 Task: Create a due date automation trigger when advanced on, on the wednesday before a card is due add fields with custom field "Resume" set to a date less than 1 working days ago at 11:00 AM.
Action: Mouse moved to (1379, 122)
Screenshot: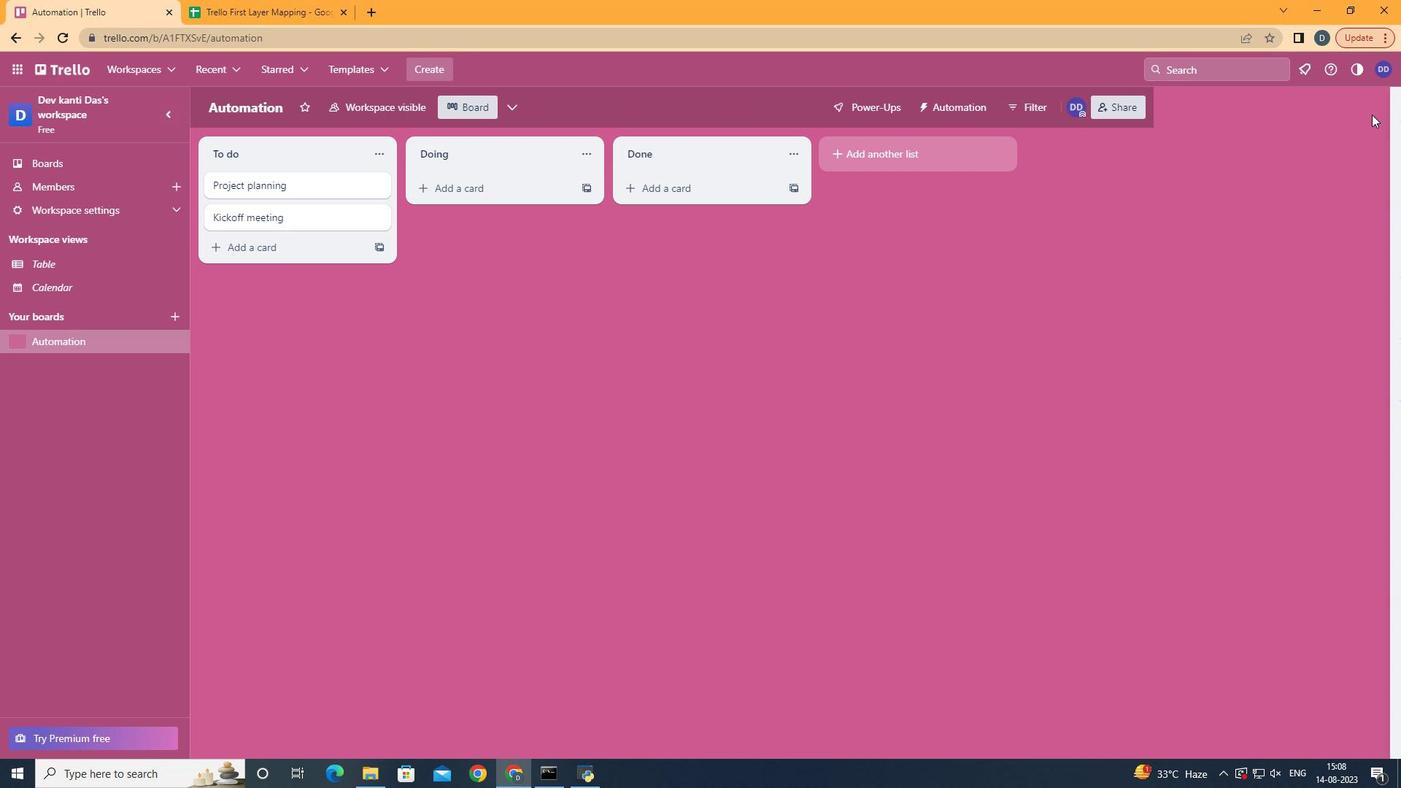 
Action: Mouse pressed left at (1379, 122)
Screenshot: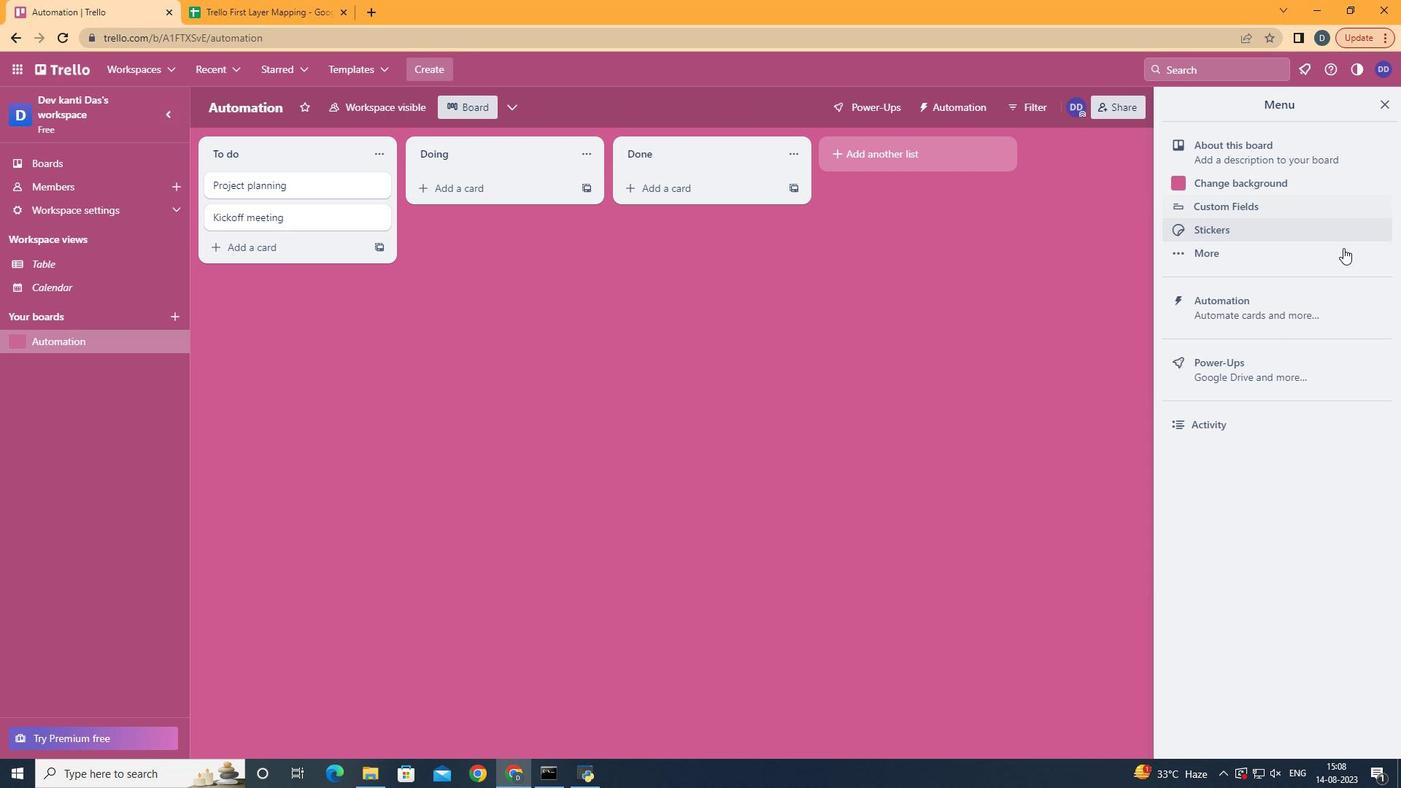 
Action: Mouse moved to (1322, 299)
Screenshot: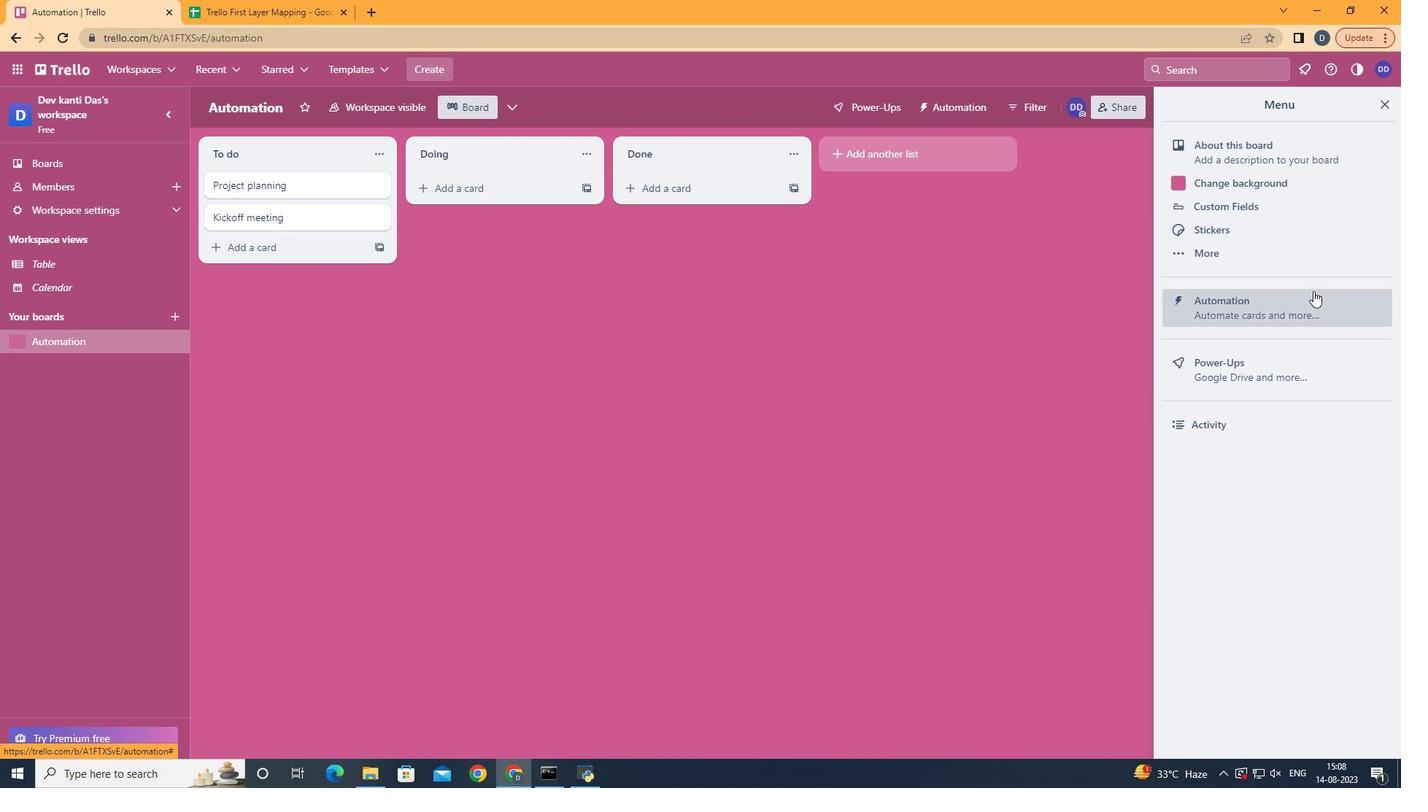 
Action: Mouse pressed left at (1322, 299)
Screenshot: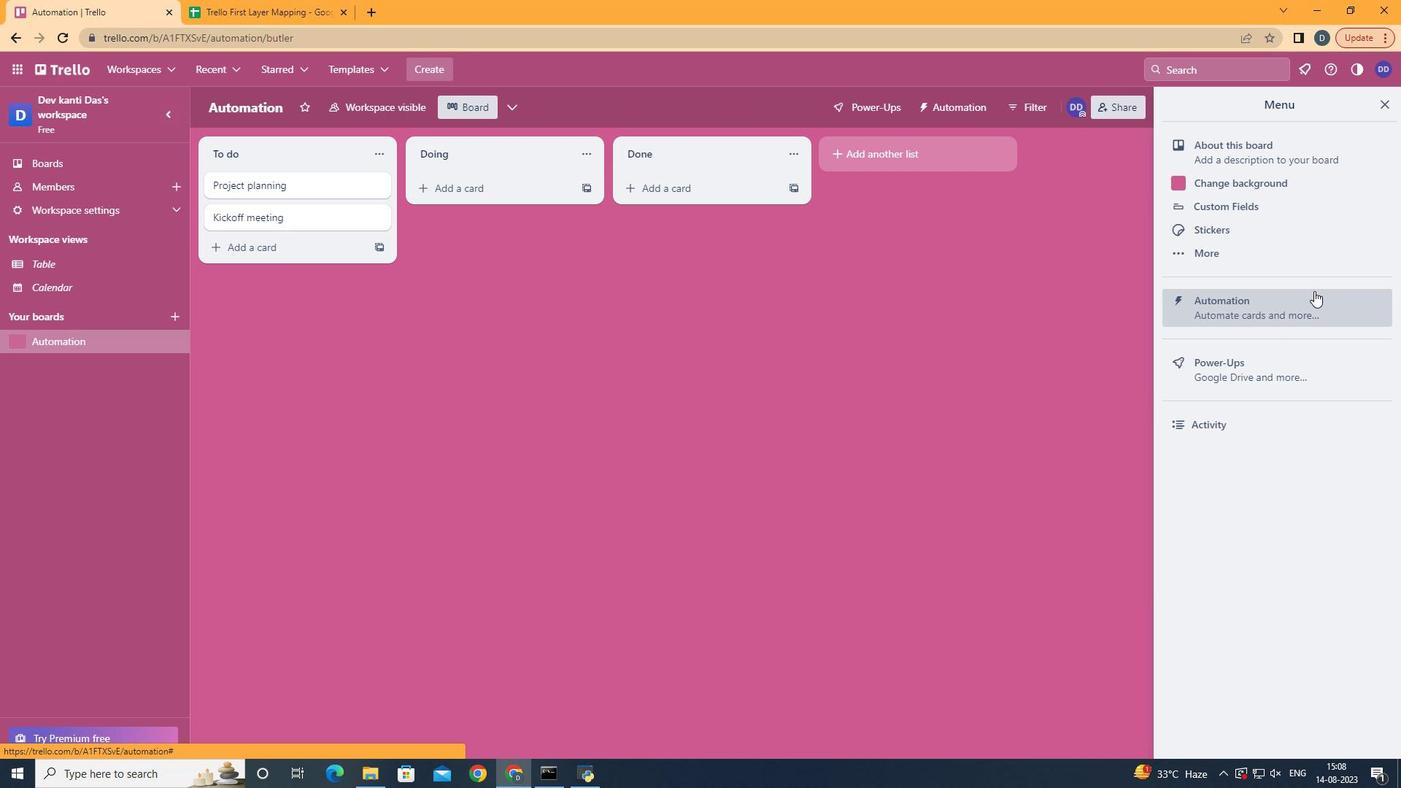 
Action: Mouse moved to (280, 310)
Screenshot: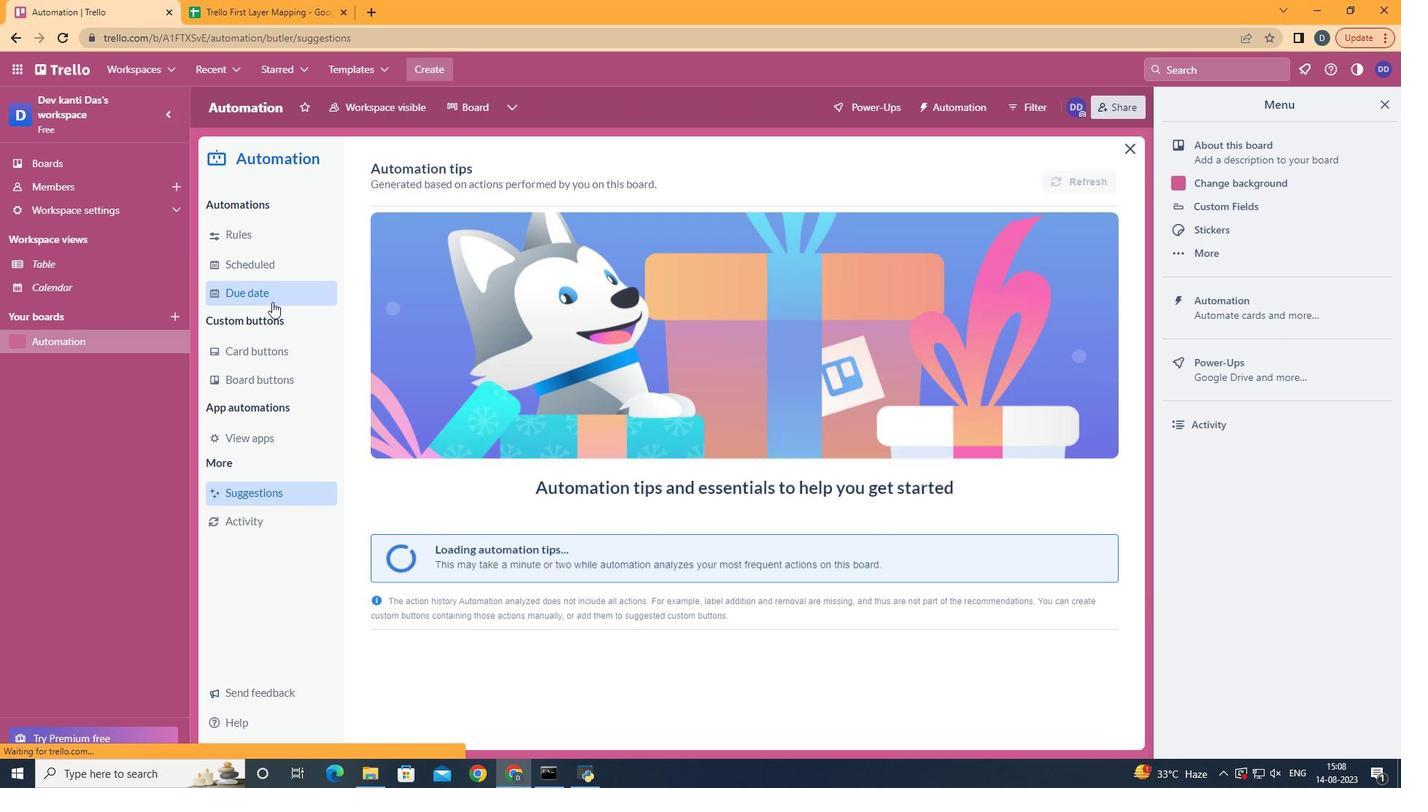 
Action: Mouse pressed left at (280, 310)
Screenshot: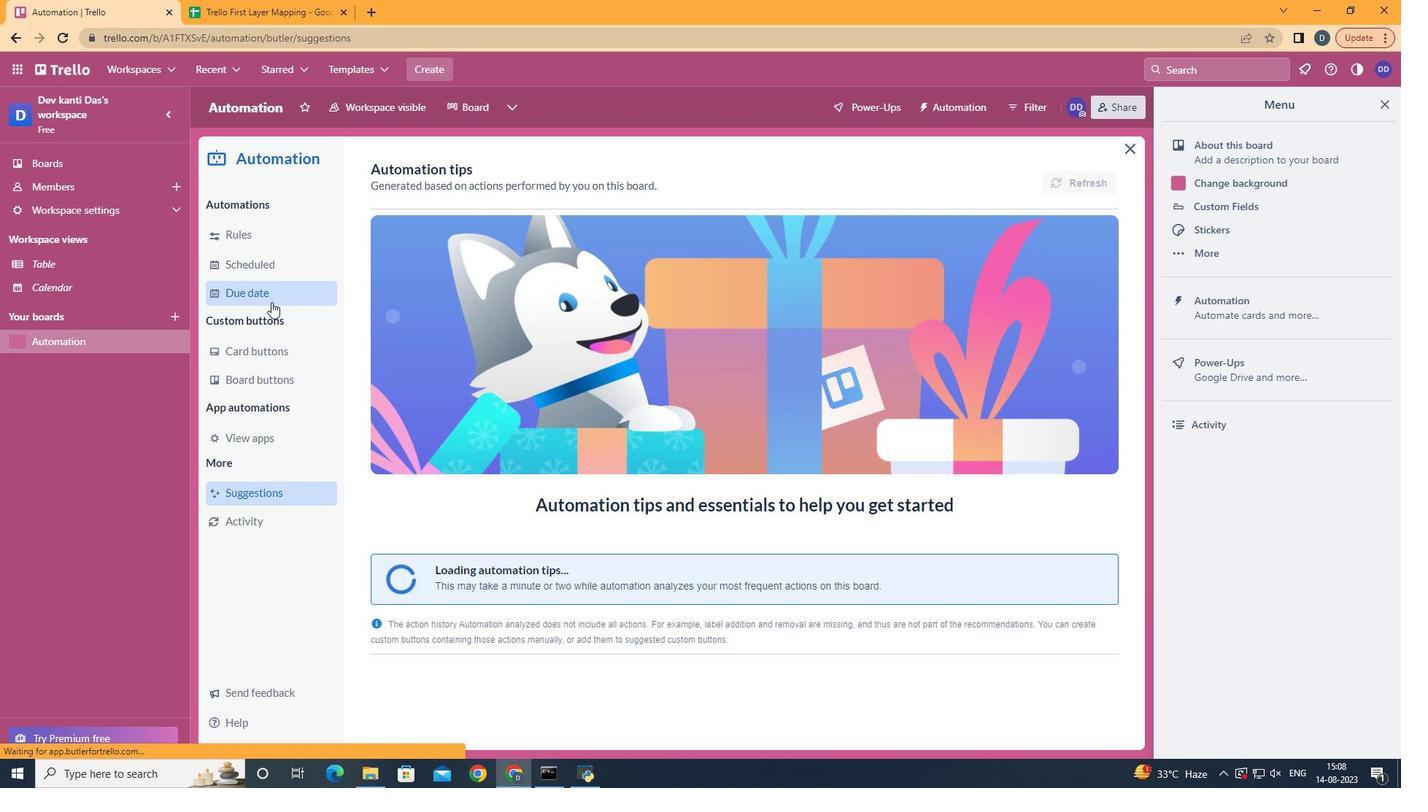 
Action: Mouse moved to (1028, 183)
Screenshot: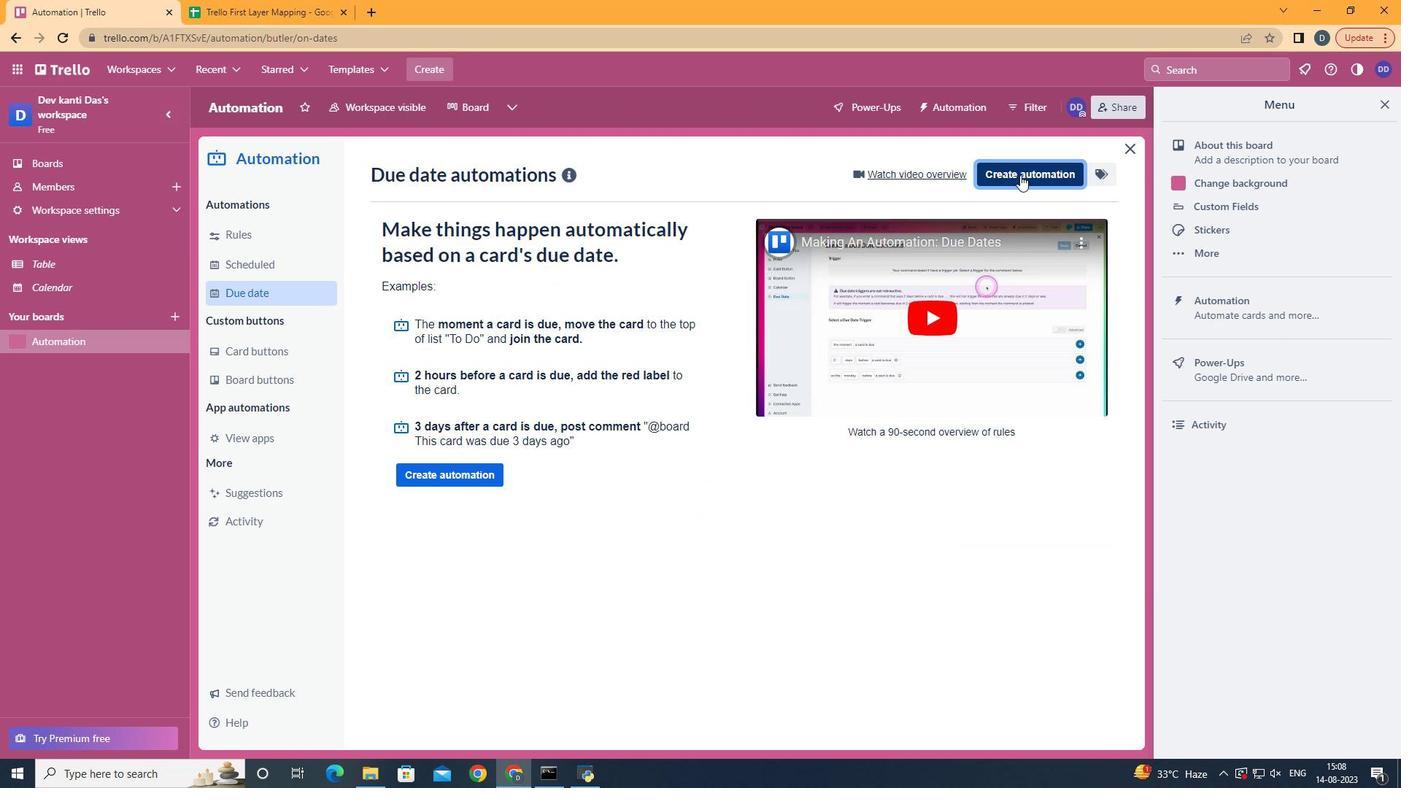 
Action: Mouse pressed left at (1028, 183)
Screenshot: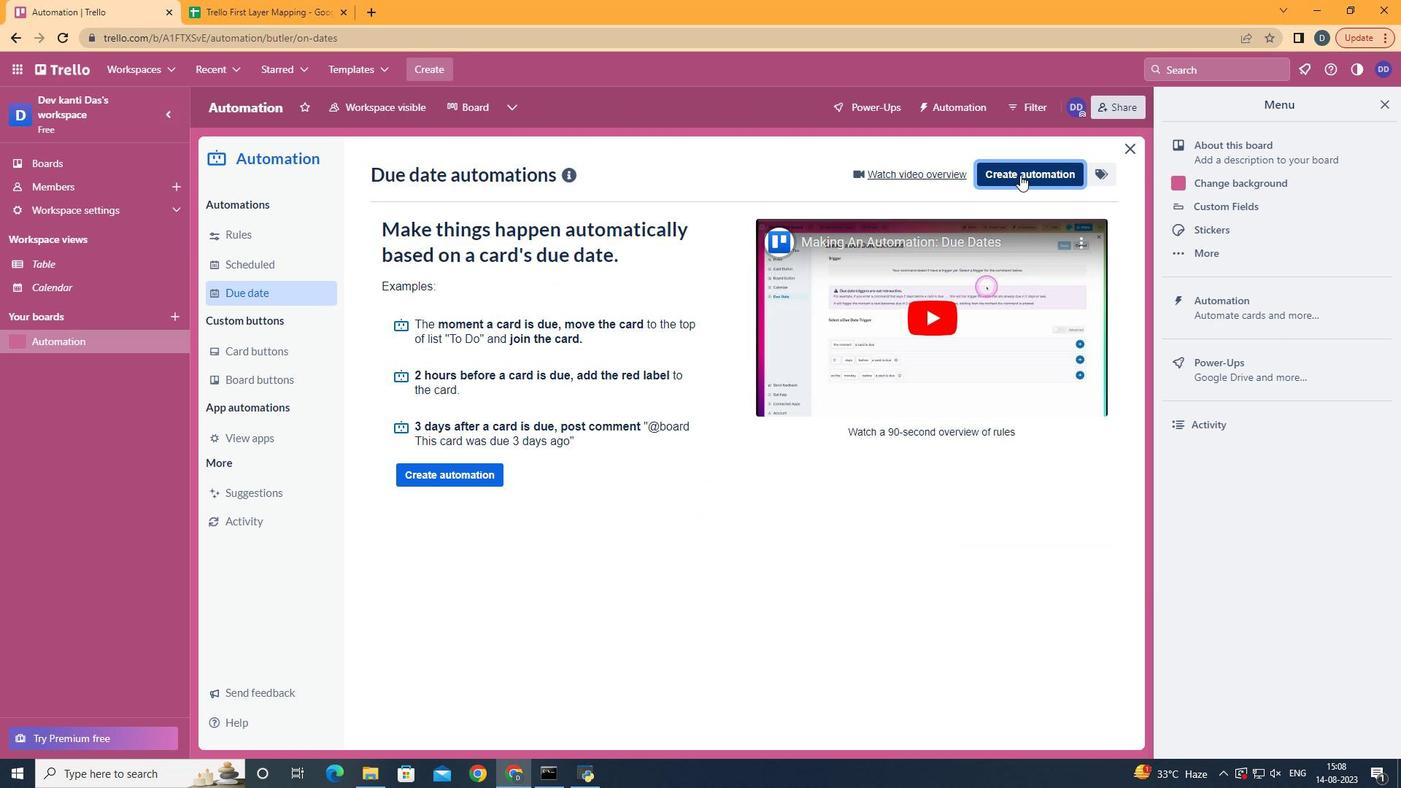 
Action: Mouse moved to (715, 325)
Screenshot: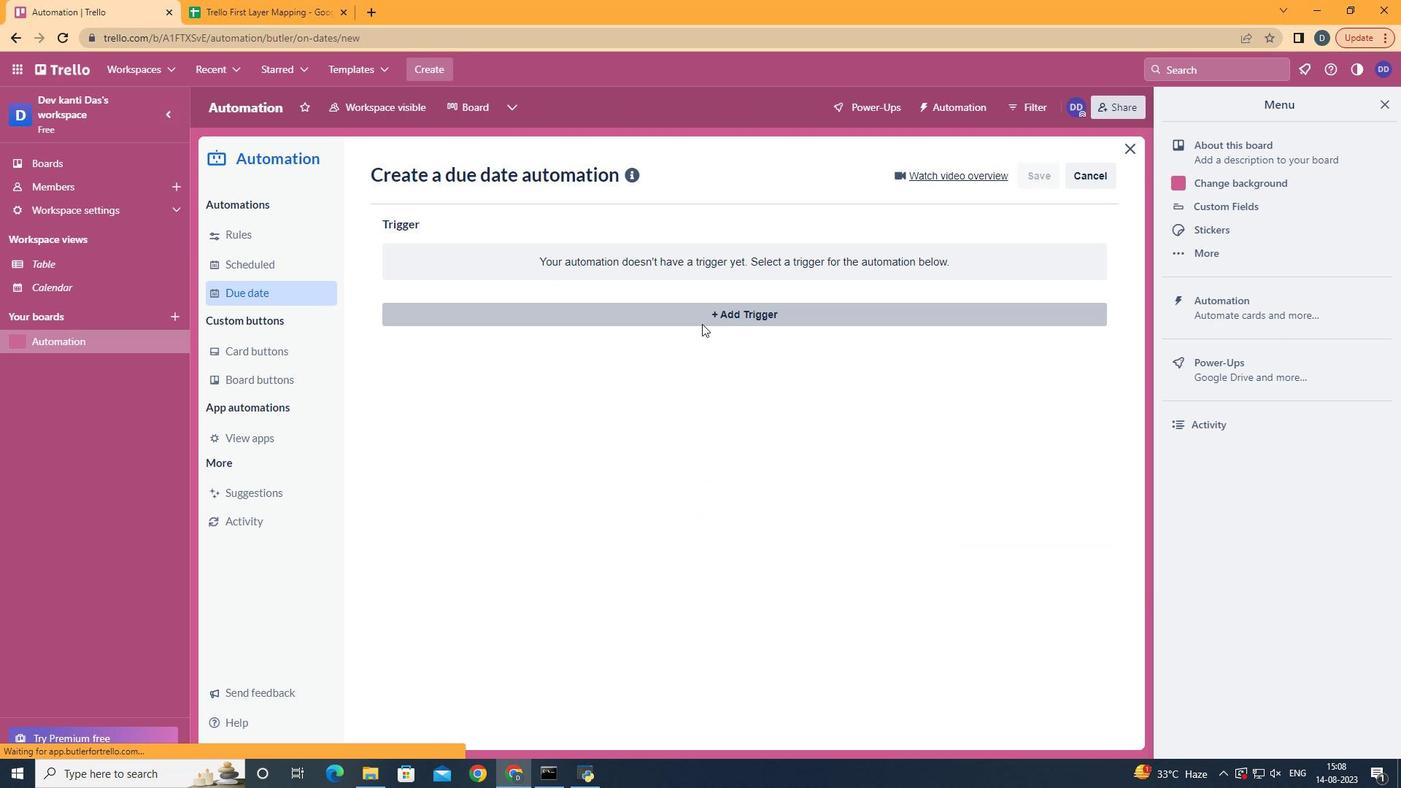 
Action: Mouse pressed left at (715, 325)
Screenshot: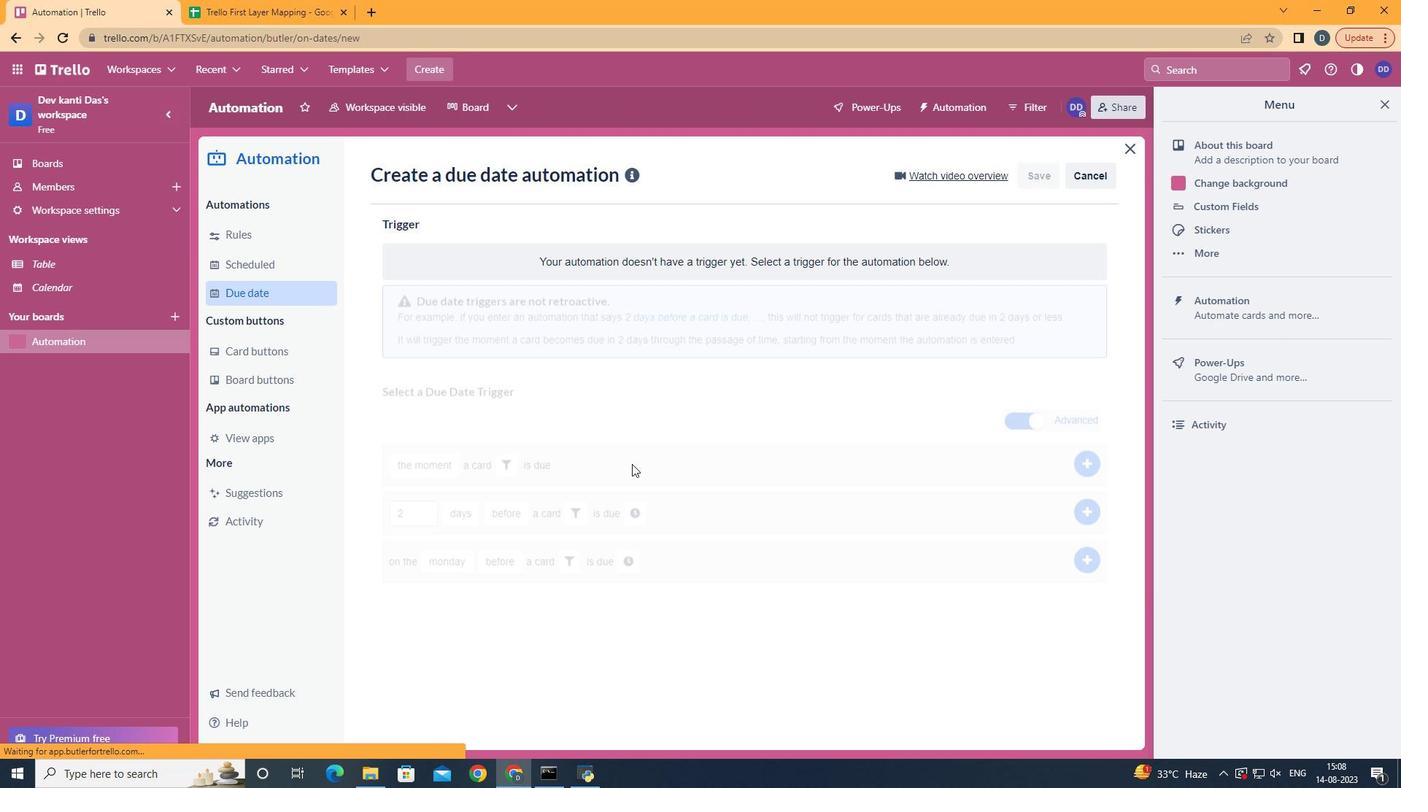 
Action: Mouse moved to (487, 446)
Screenshot: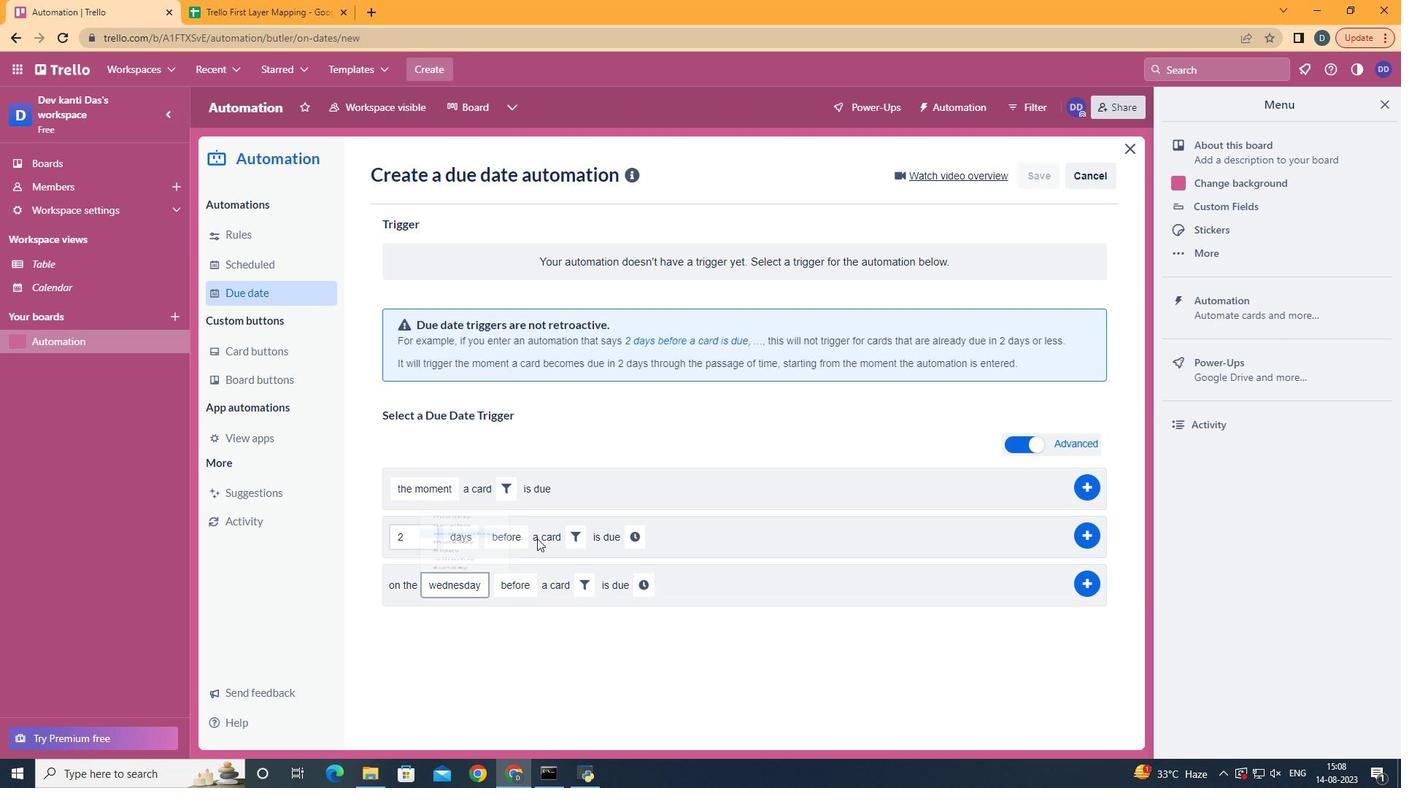 
Action: Mouse pressed left at (487, 446)
Screenshot: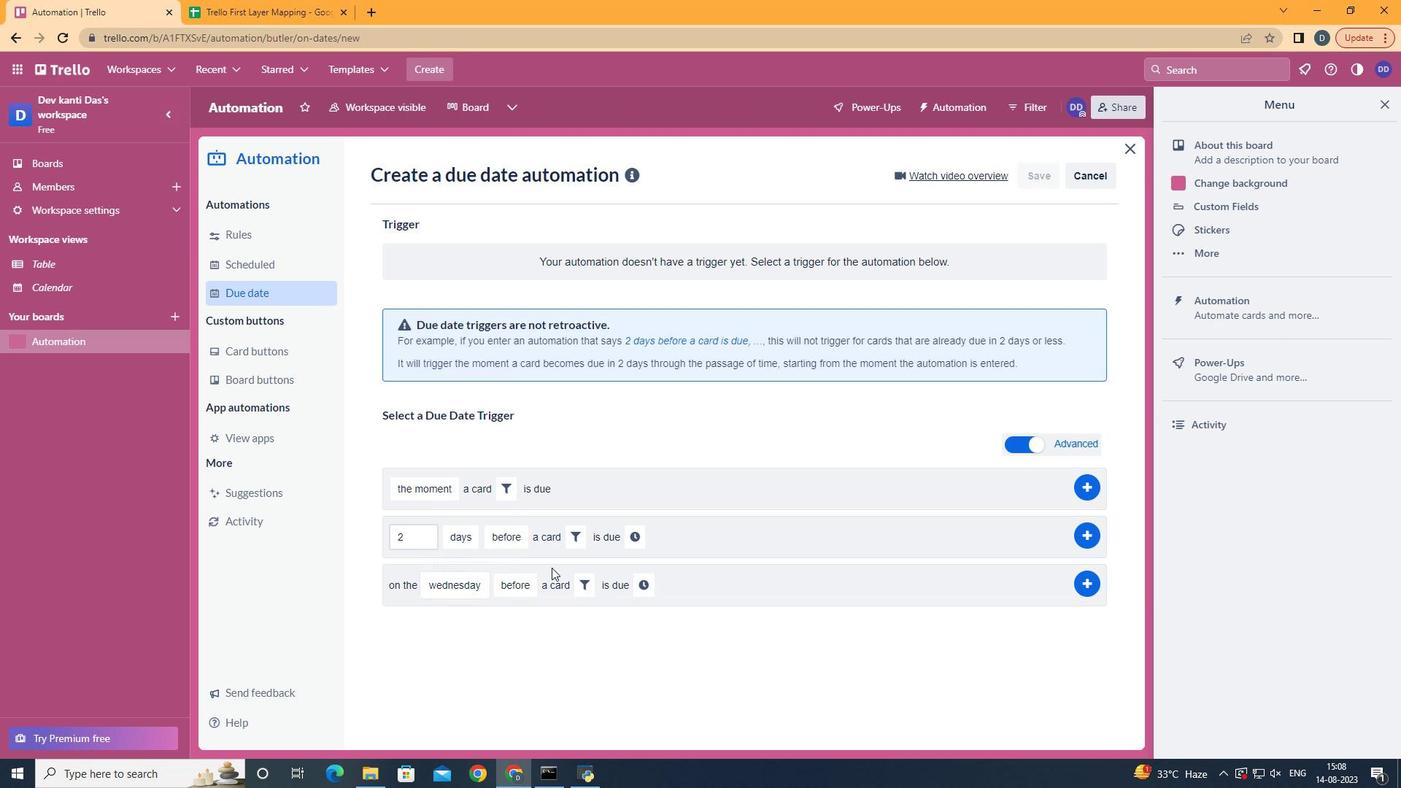 
Action: Mouse moved to (595, 596)
Screenshot: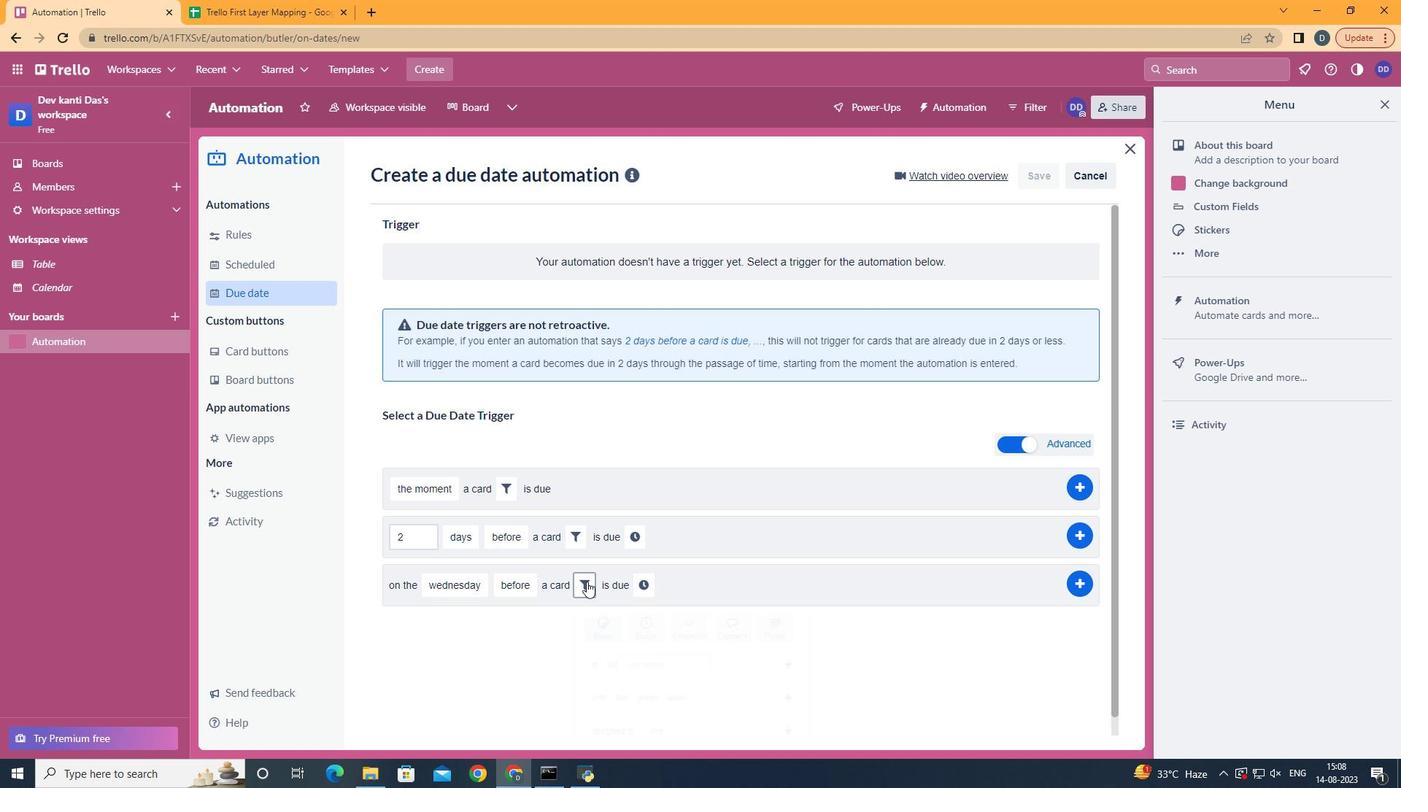 
Action: Mouse pressed left at (595, 596)
Screenshot: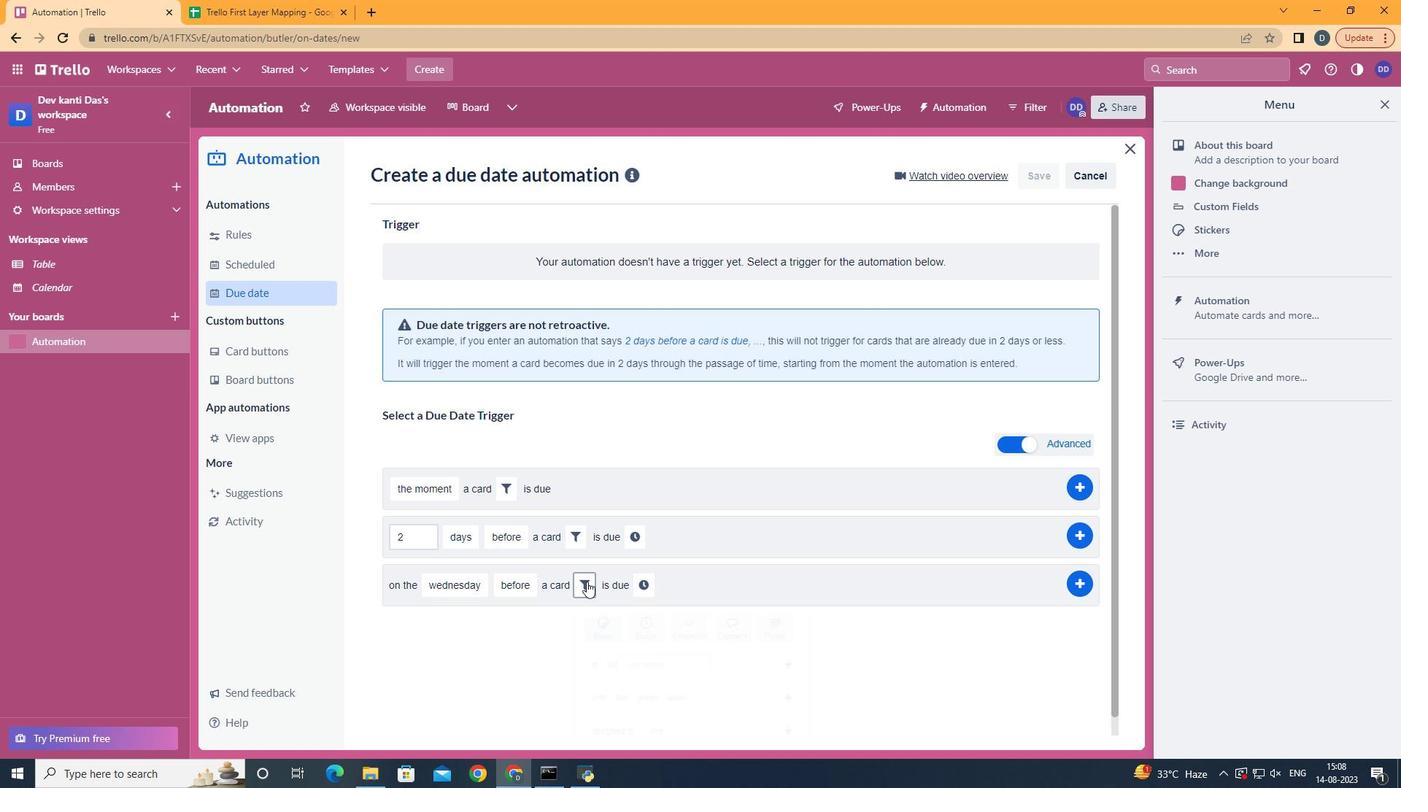 
Action: Mouse moved to (838, 638)
Screenshot: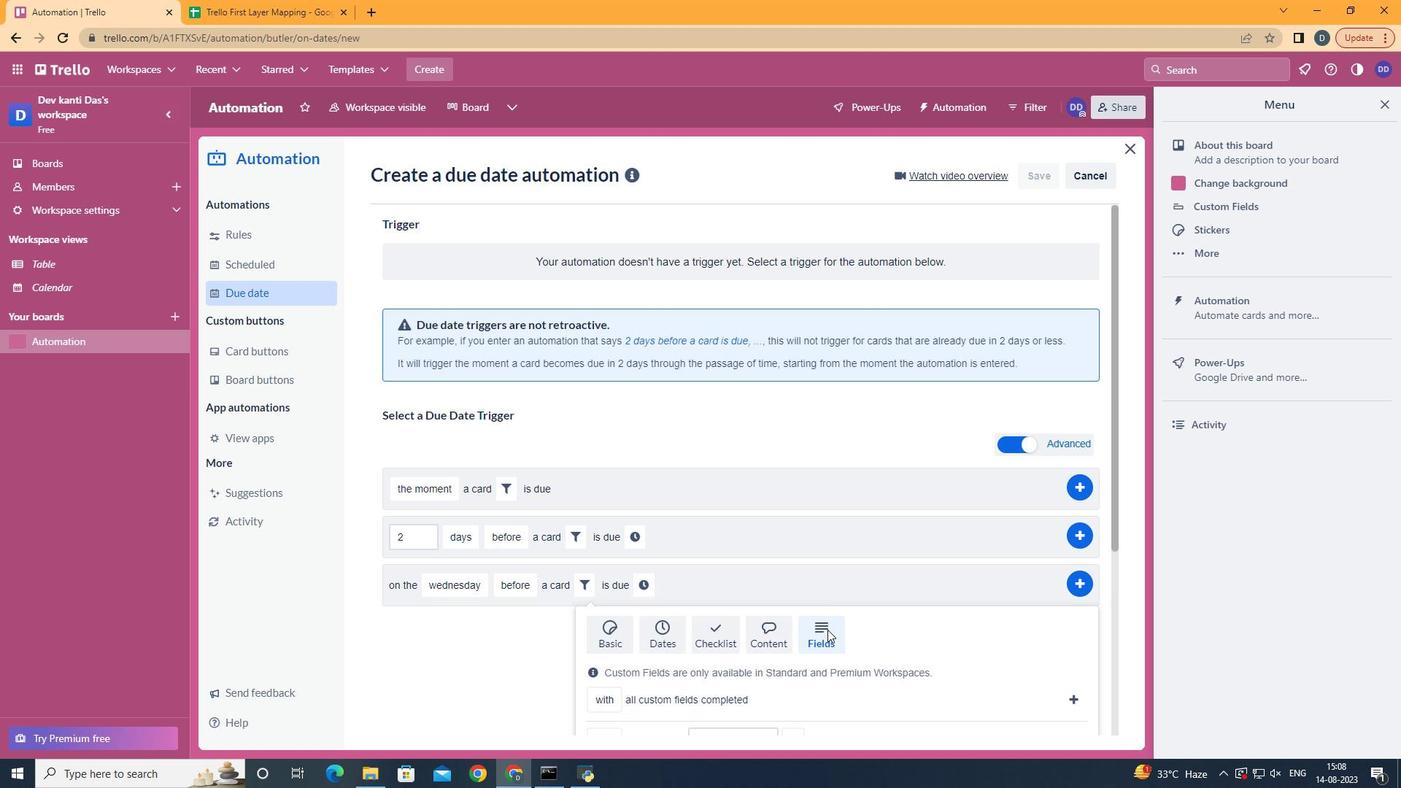 
Action: Mouse pressed left at (838, 638)
Screenshot: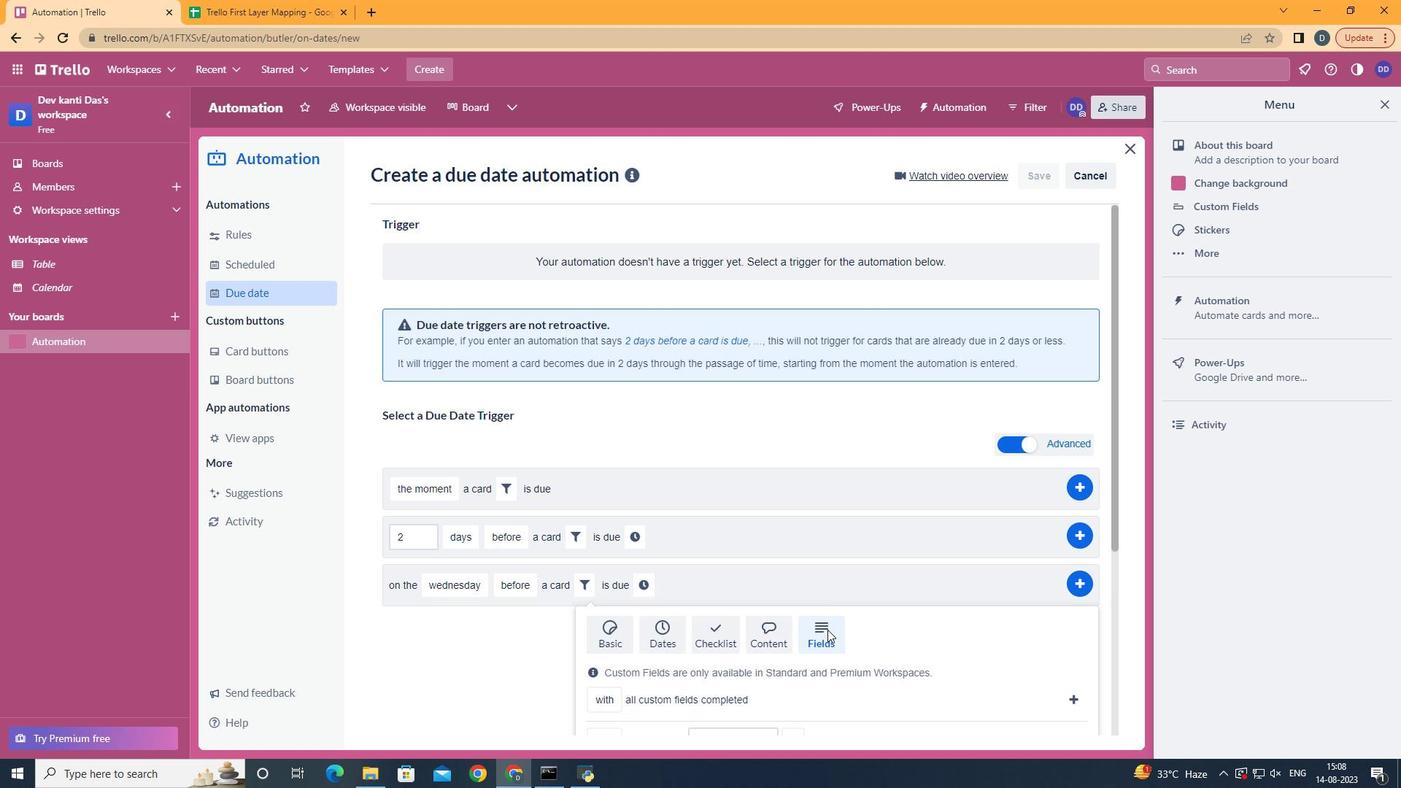 
Action: Mouse moved to (835, 638)
Screenshot: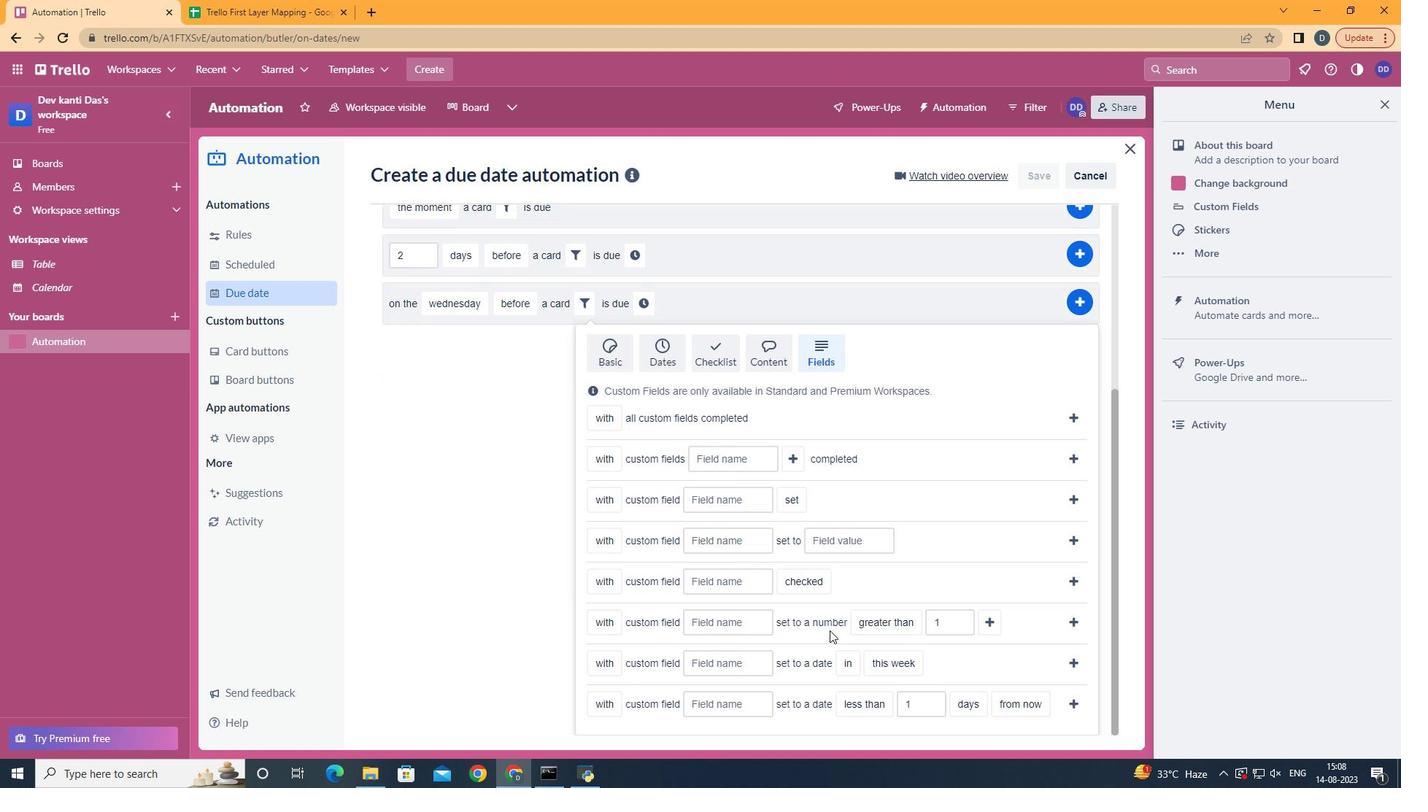 
Action: Mouse scrolled (835, 637) with delta (0, 0)
Screenshot: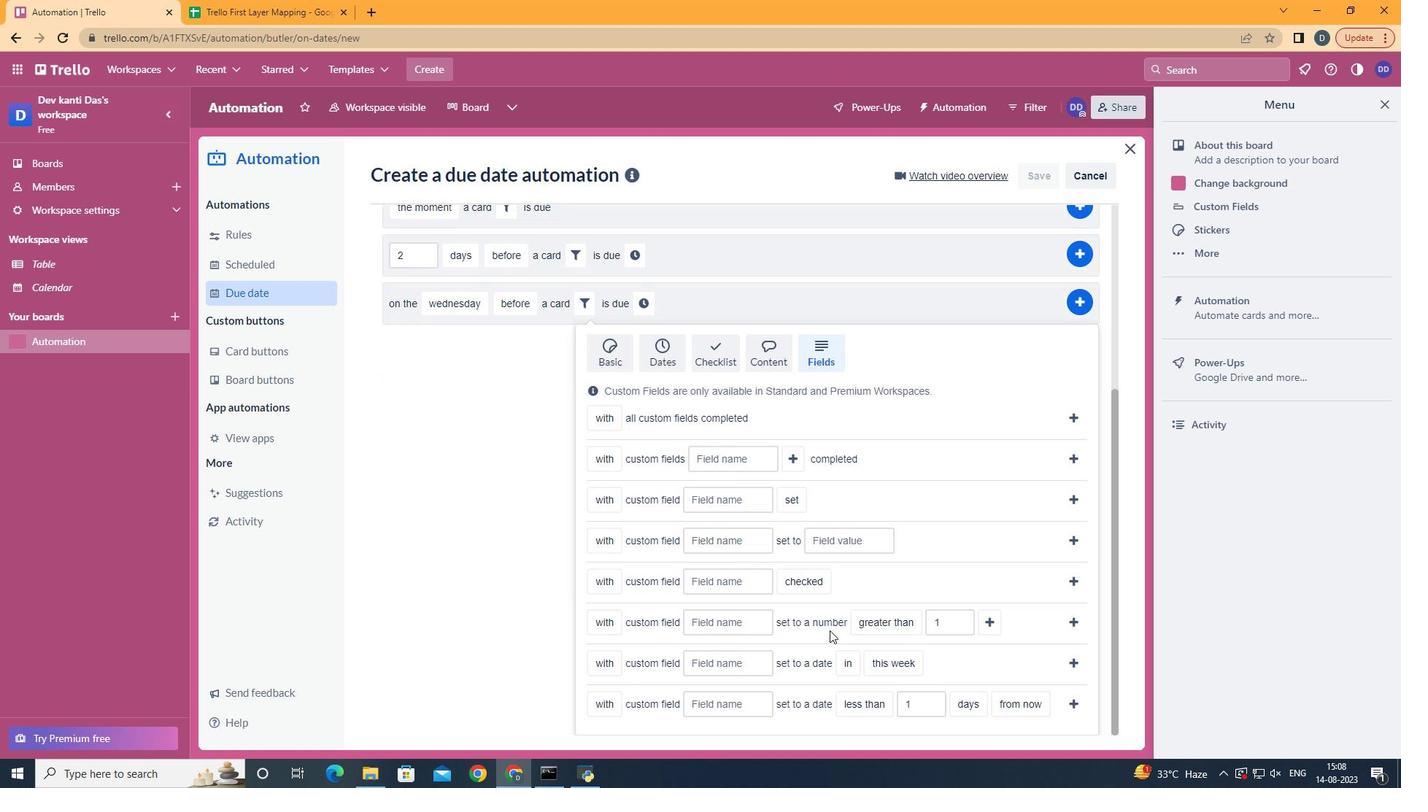 
Action: Mouse scrolled (835, 637) with delta (0, 0)
Screenshot: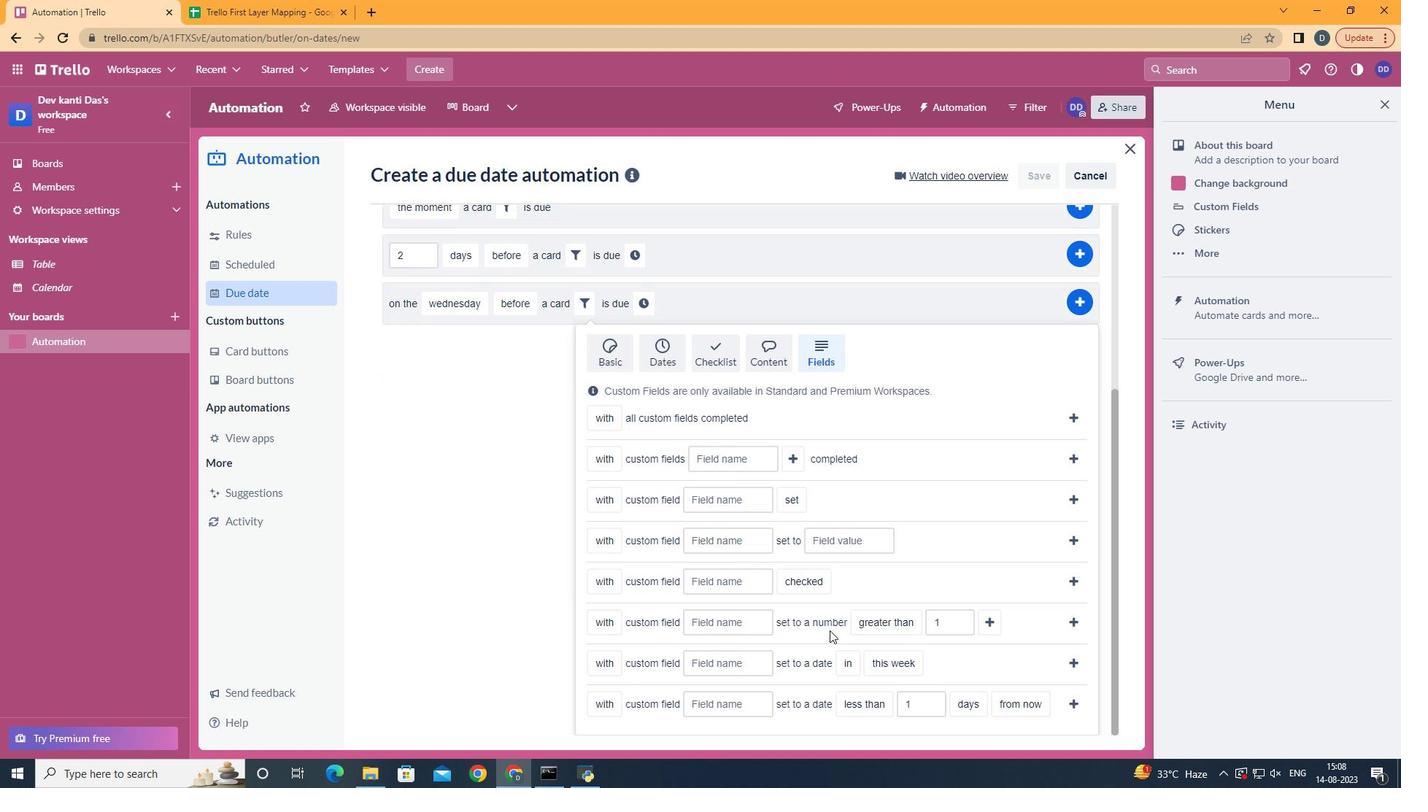 
Action: Mouse moved to (836, 638)
Screenshot: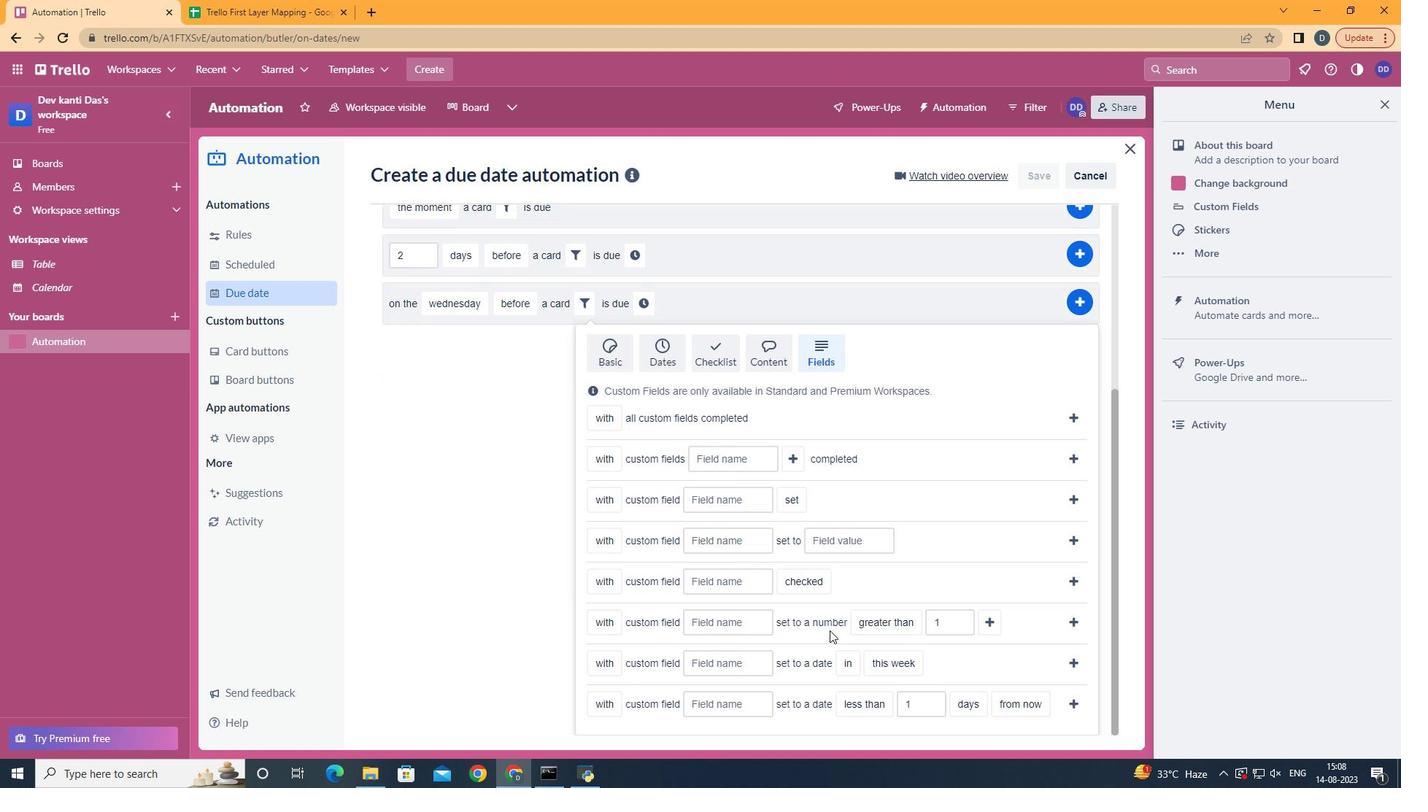 
Action: Mouse scrolled (836, 638) with delta (0, 0)
Screenshot: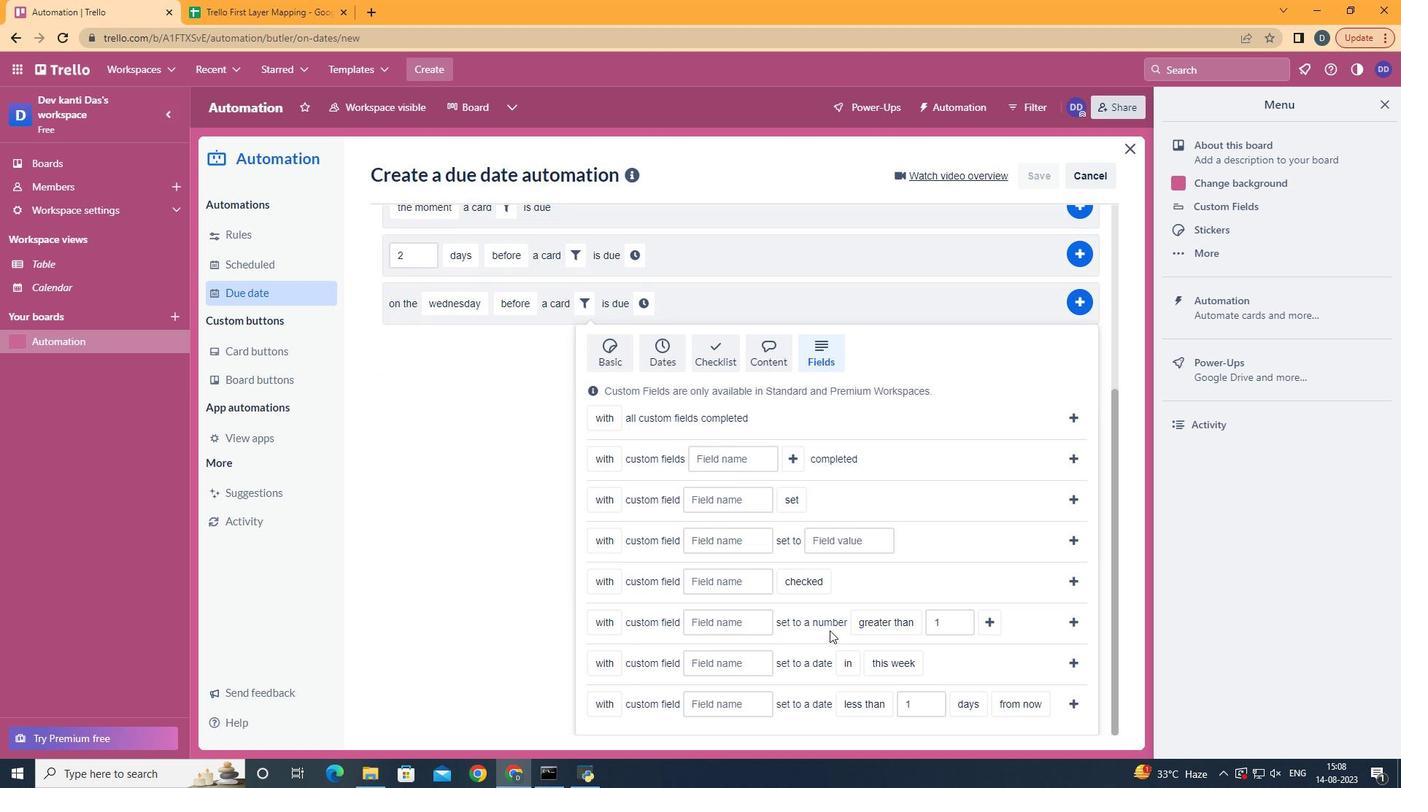 
Action: Mouse scrolled (836, 638) with delta (0, 0)
Screenshot: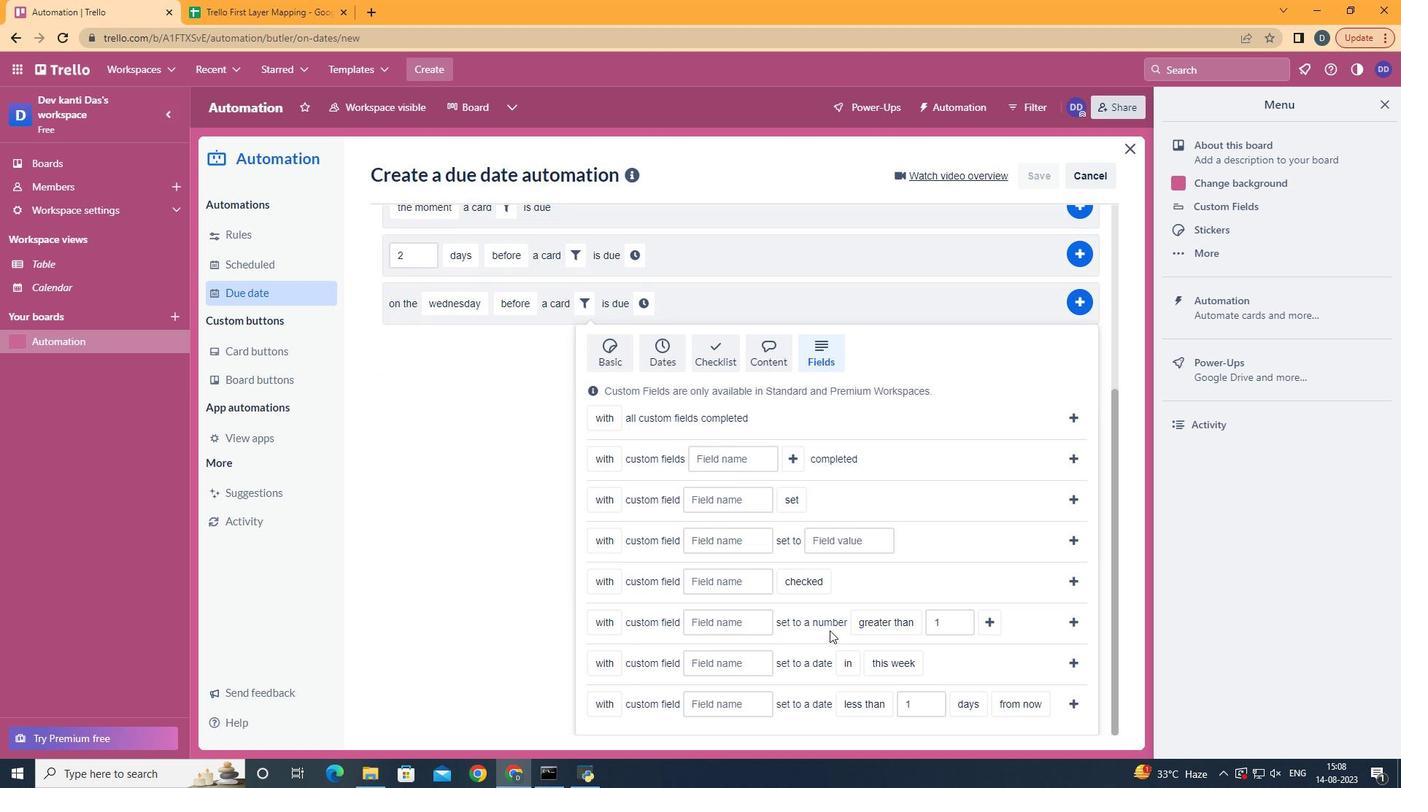 
Action: Mouse scrolled (836, 638) with delta (0, 0)
Screenshot: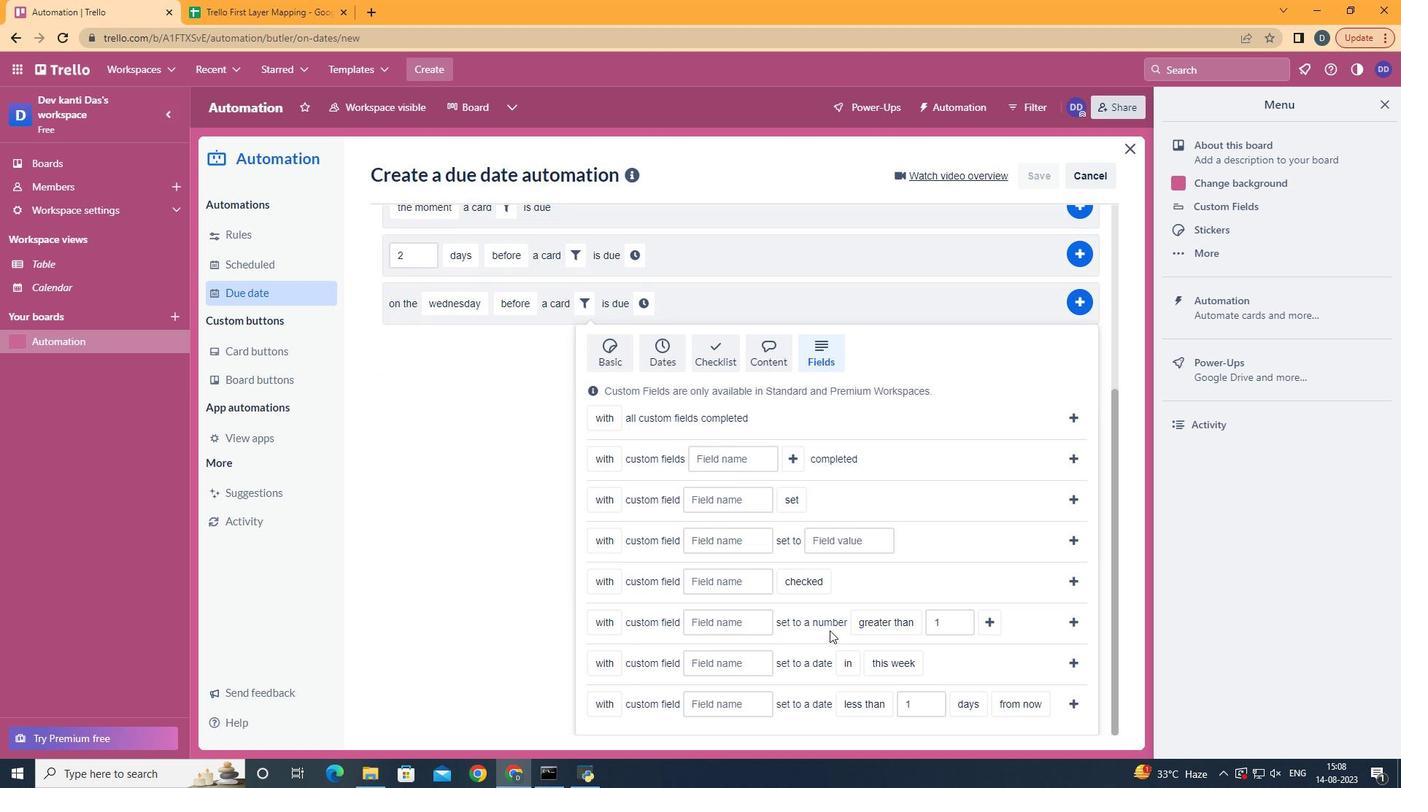 
Action: Mouse moved to (838, 638)
Screenshot: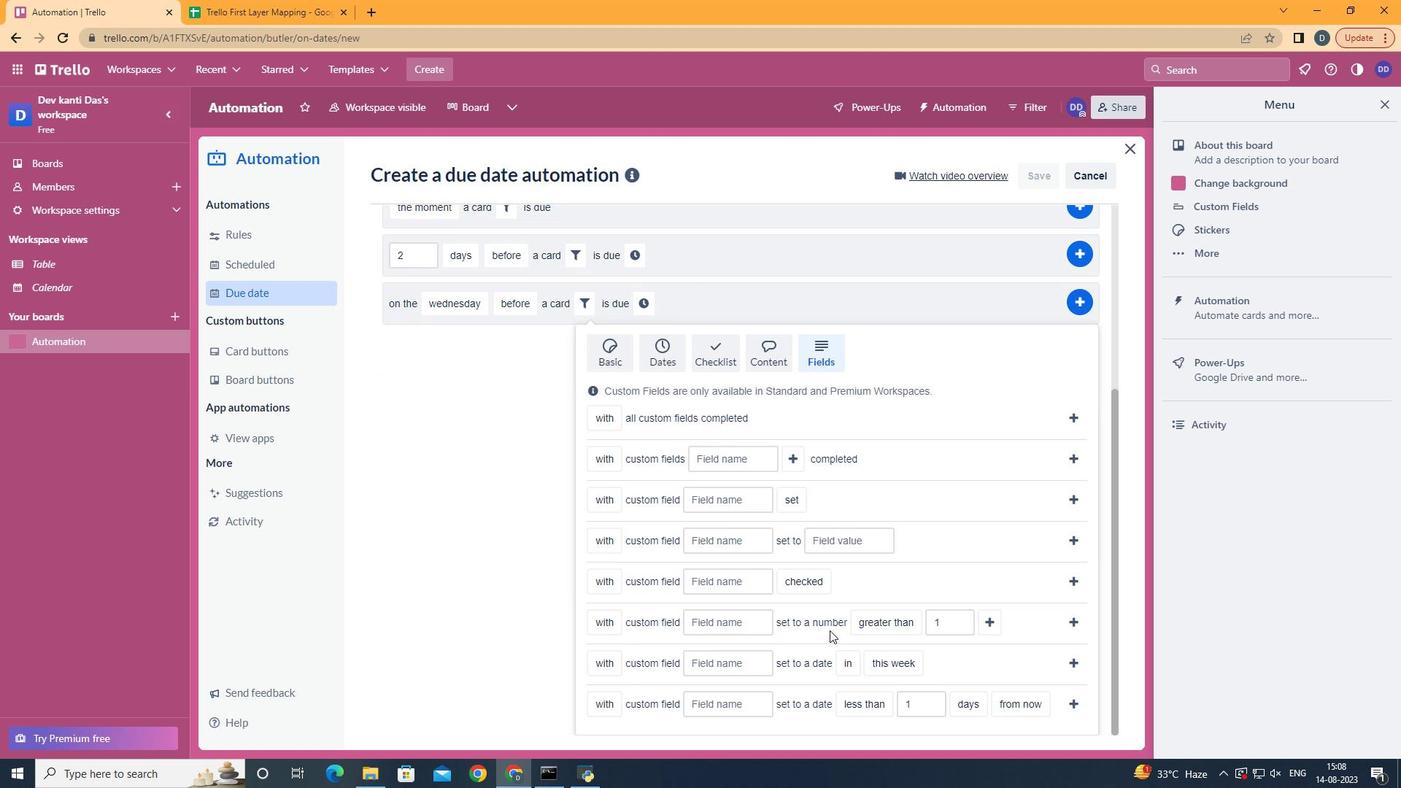 
Action: Mouse scrolled (838, 638) with delta (0, 0)
Screenshot: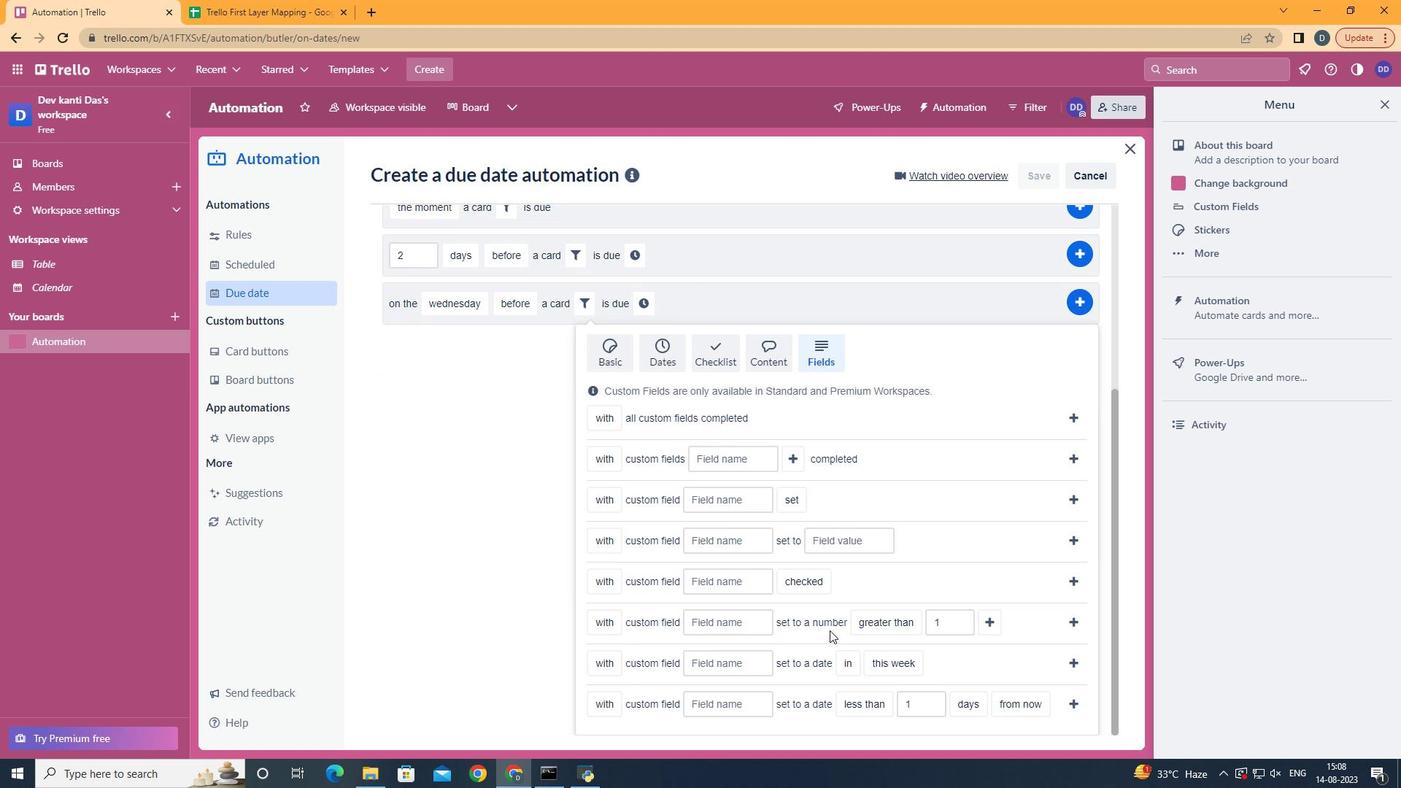 
Action: Mouse scrolled (838, 638) with delta (0, 0)
Screenshot: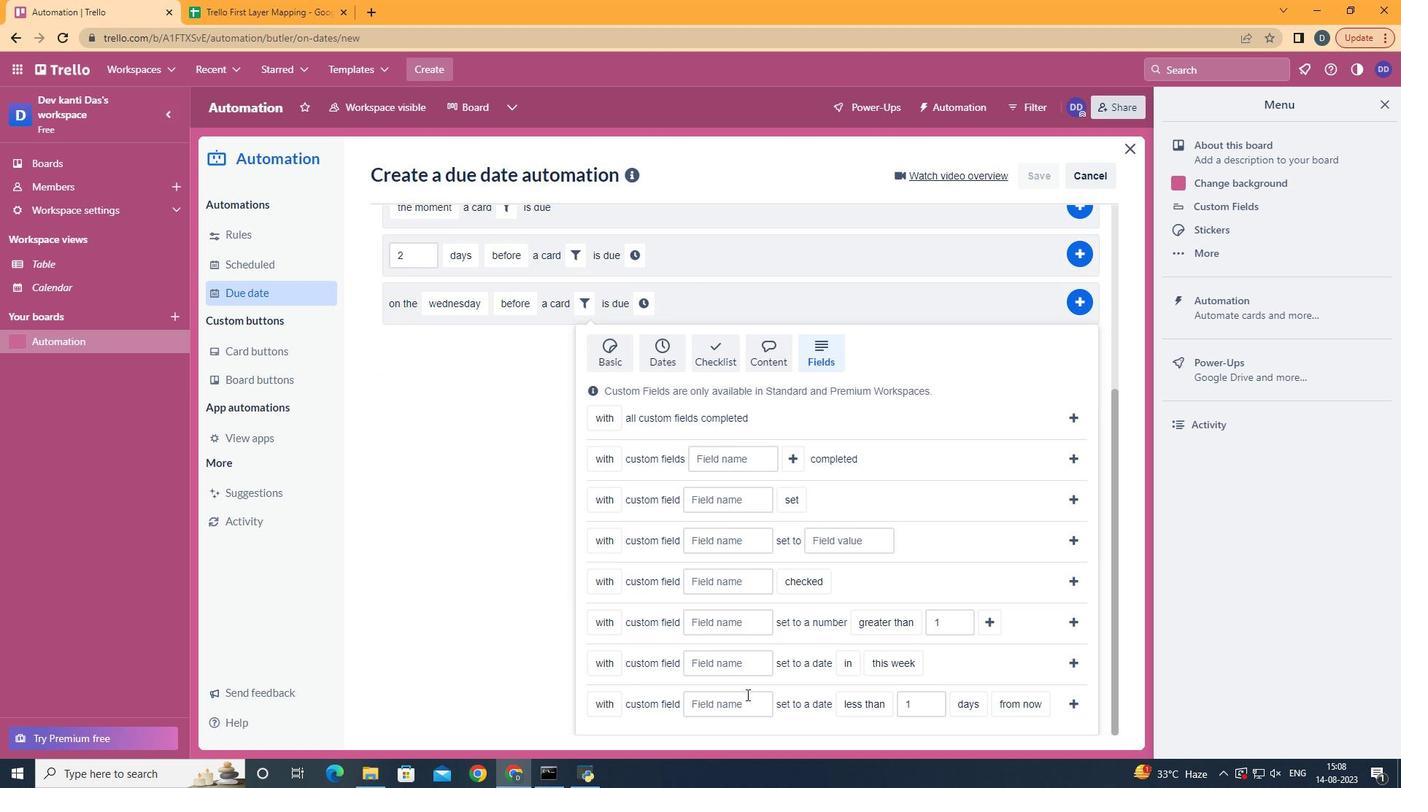 
Action: Mouse scrolled (838, 638) with delta (0, 0)
Screenshot: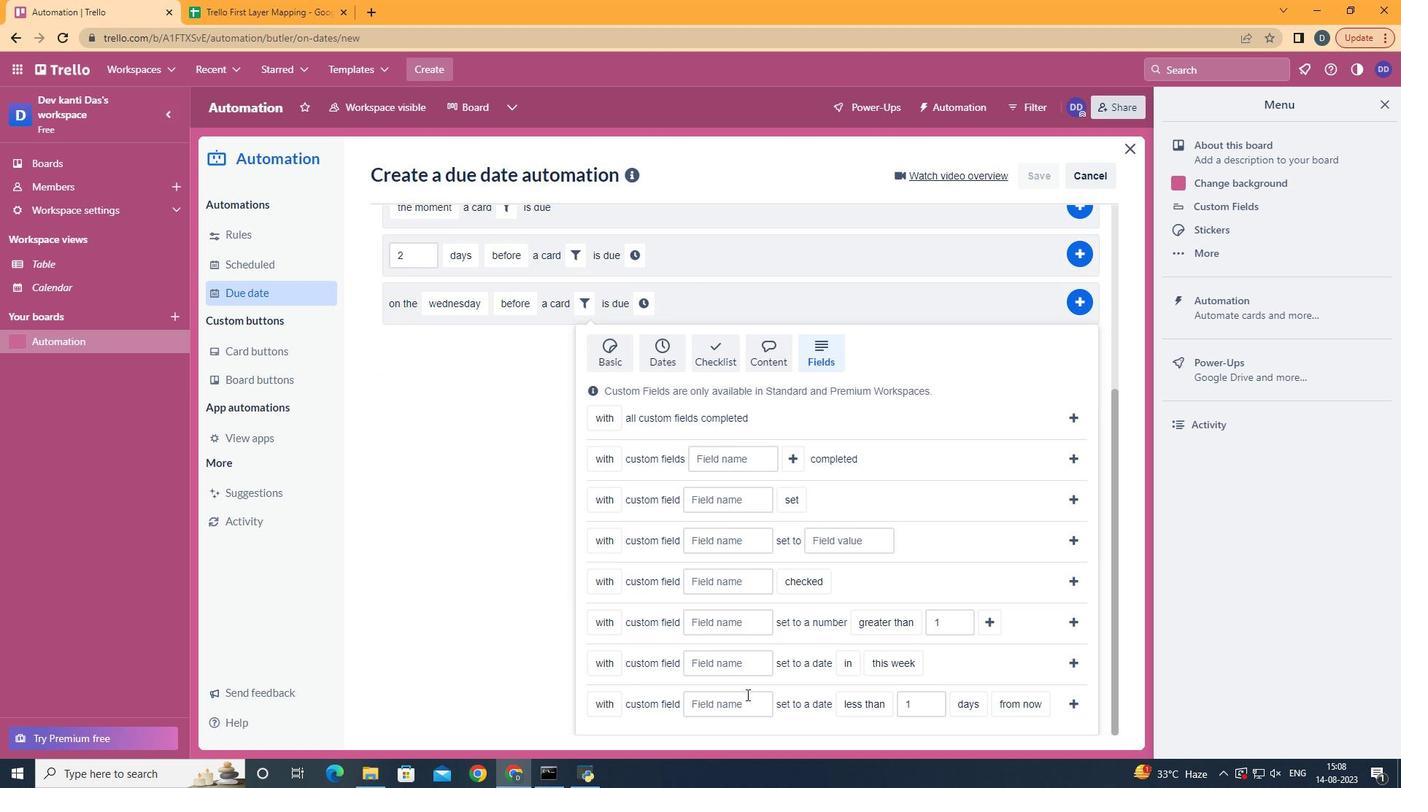 
Action: Mouse scrolled (838, 638) with delta (0, 0)
Screenshot: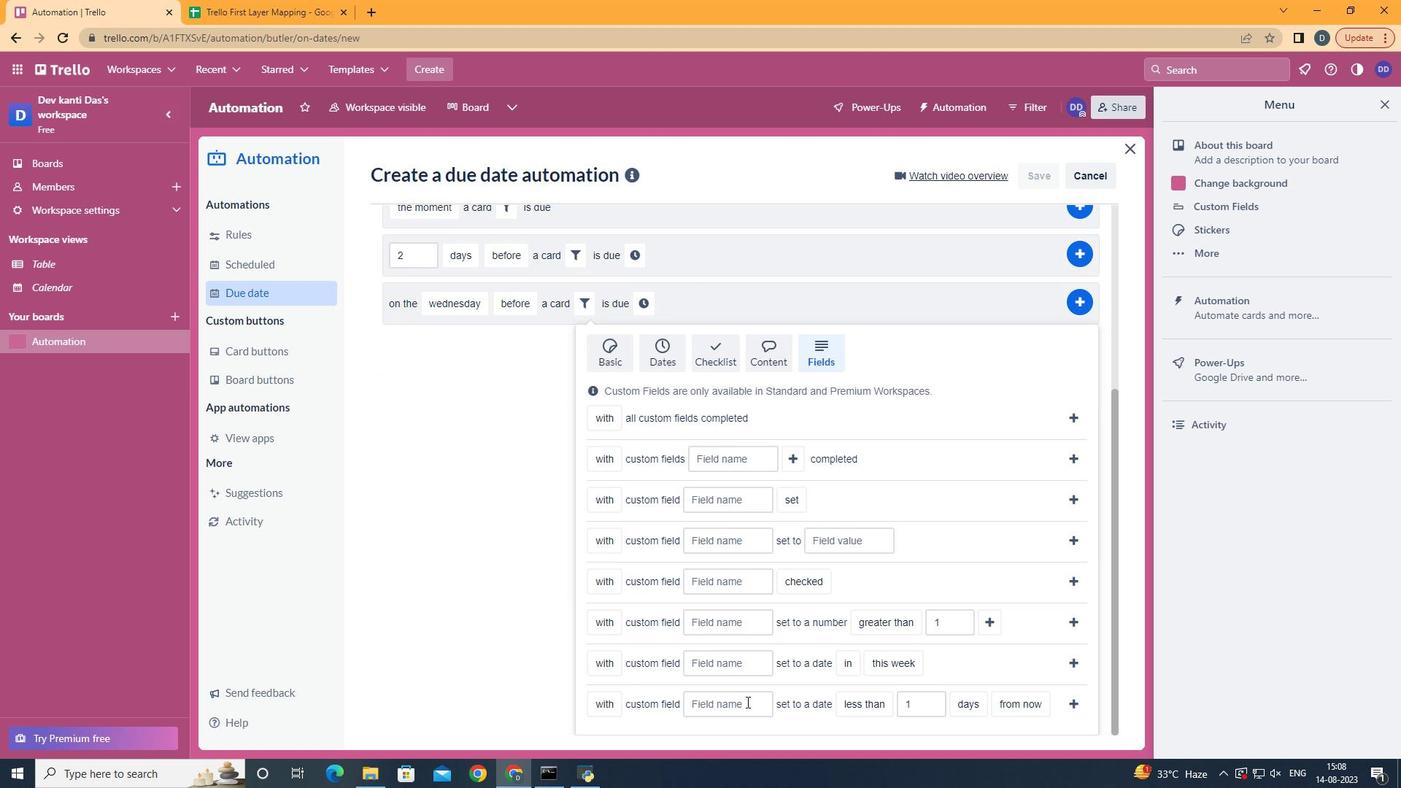 
Action: Mouse scrolled (838, 638) with delta (0, 0)
Screenshot: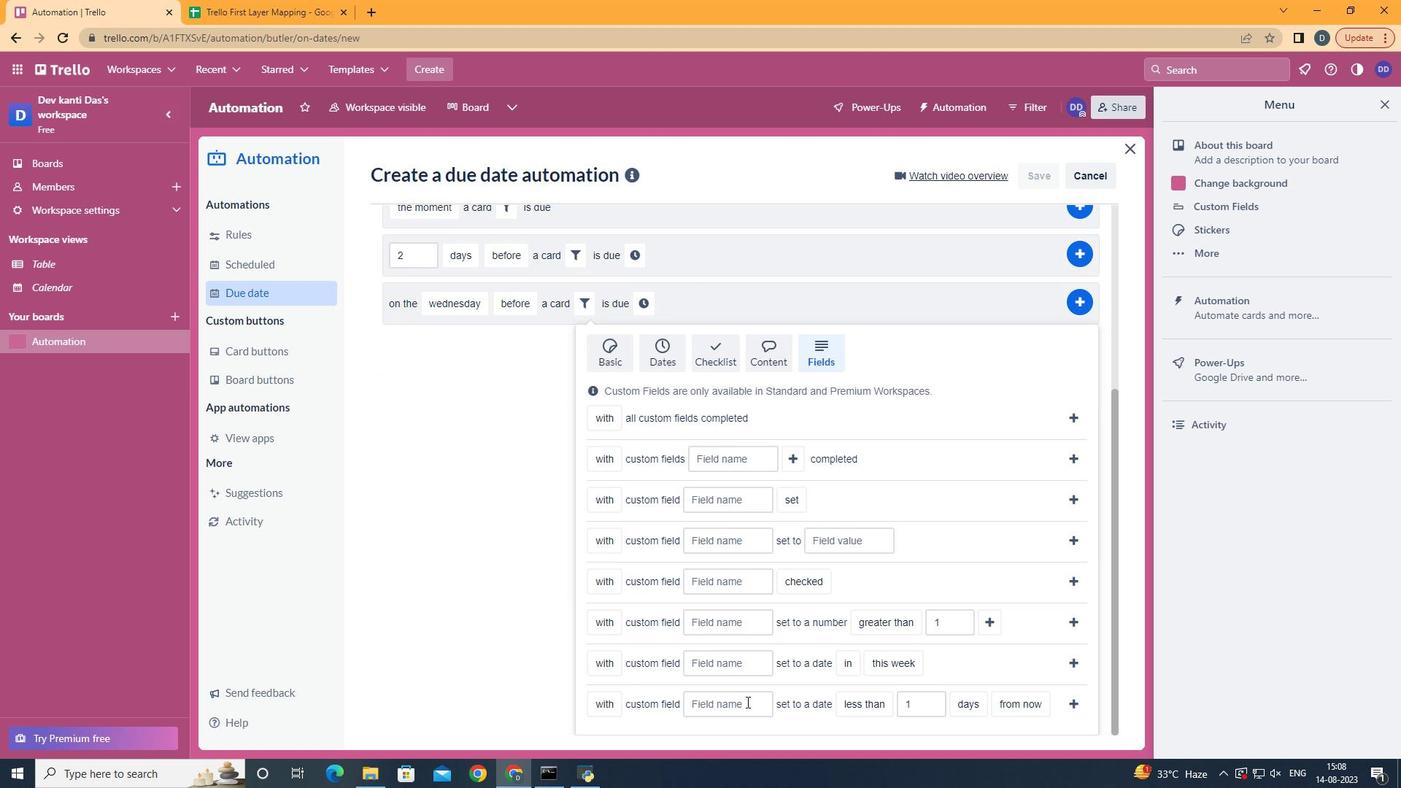 
Action: Mouse moved to (754, 710)
Screenshot: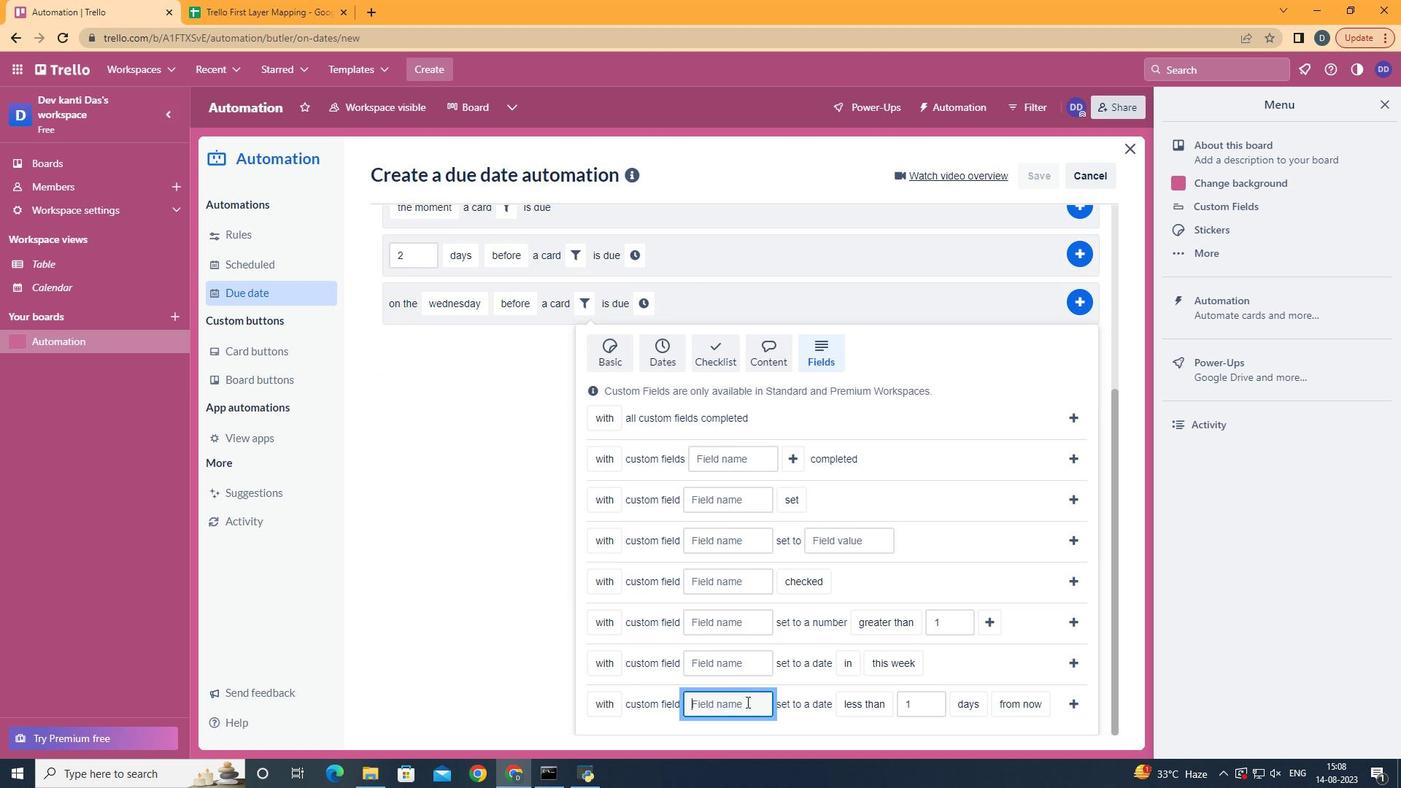 
Action: Mouse pressed left at (754, 710)
Screenshot: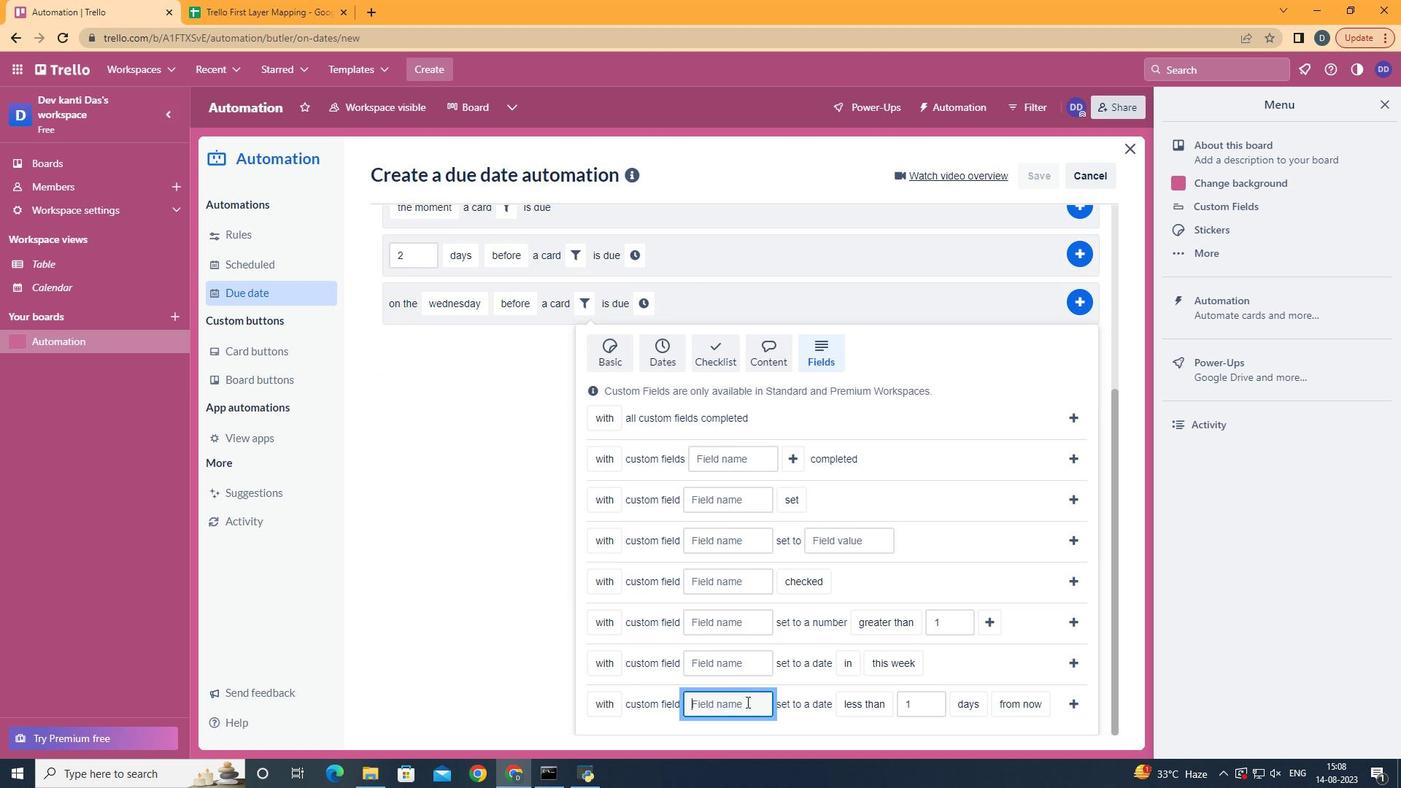
Action: Key pressed <Key.shift>Resume
Screenshot: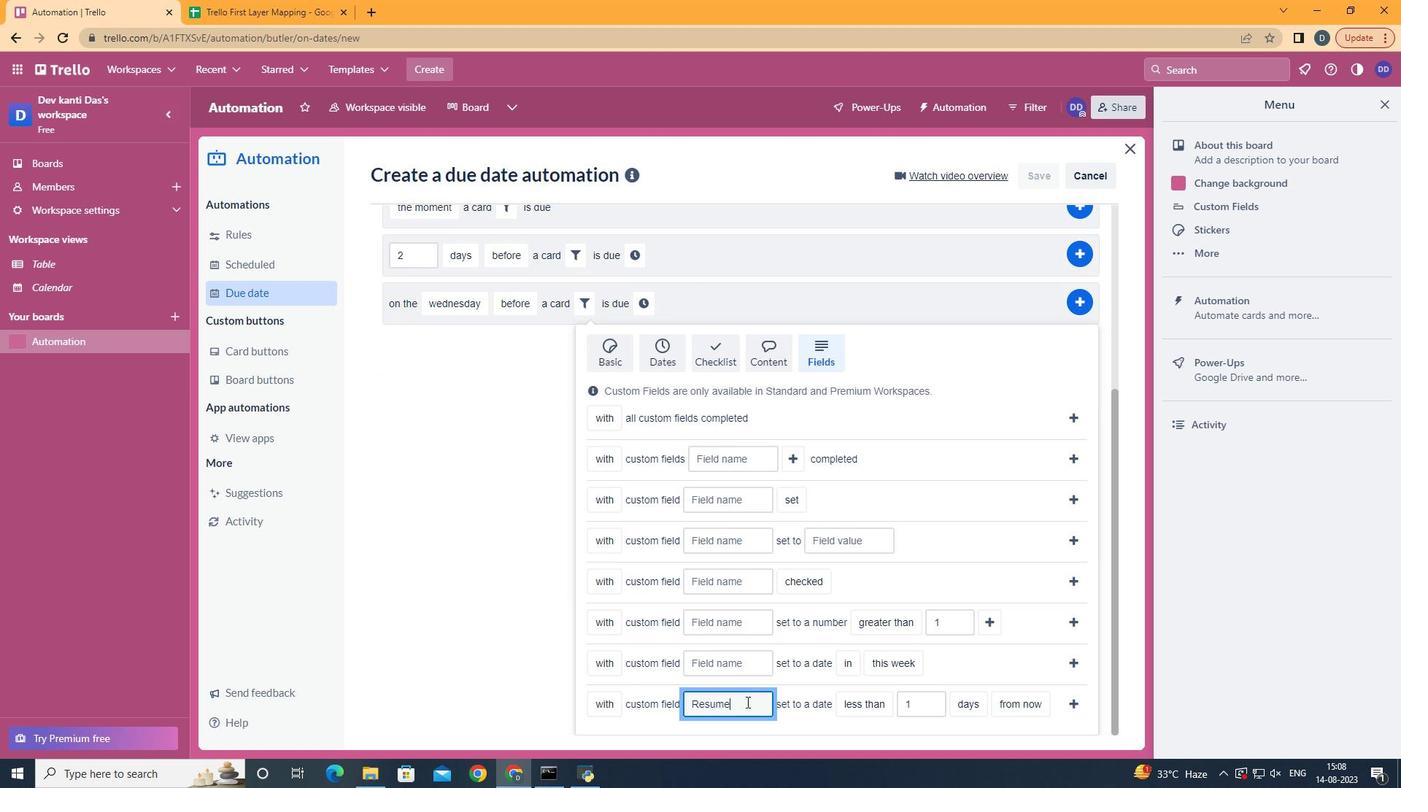 
Action: Mouse moved to (985, 685)
Screenshot: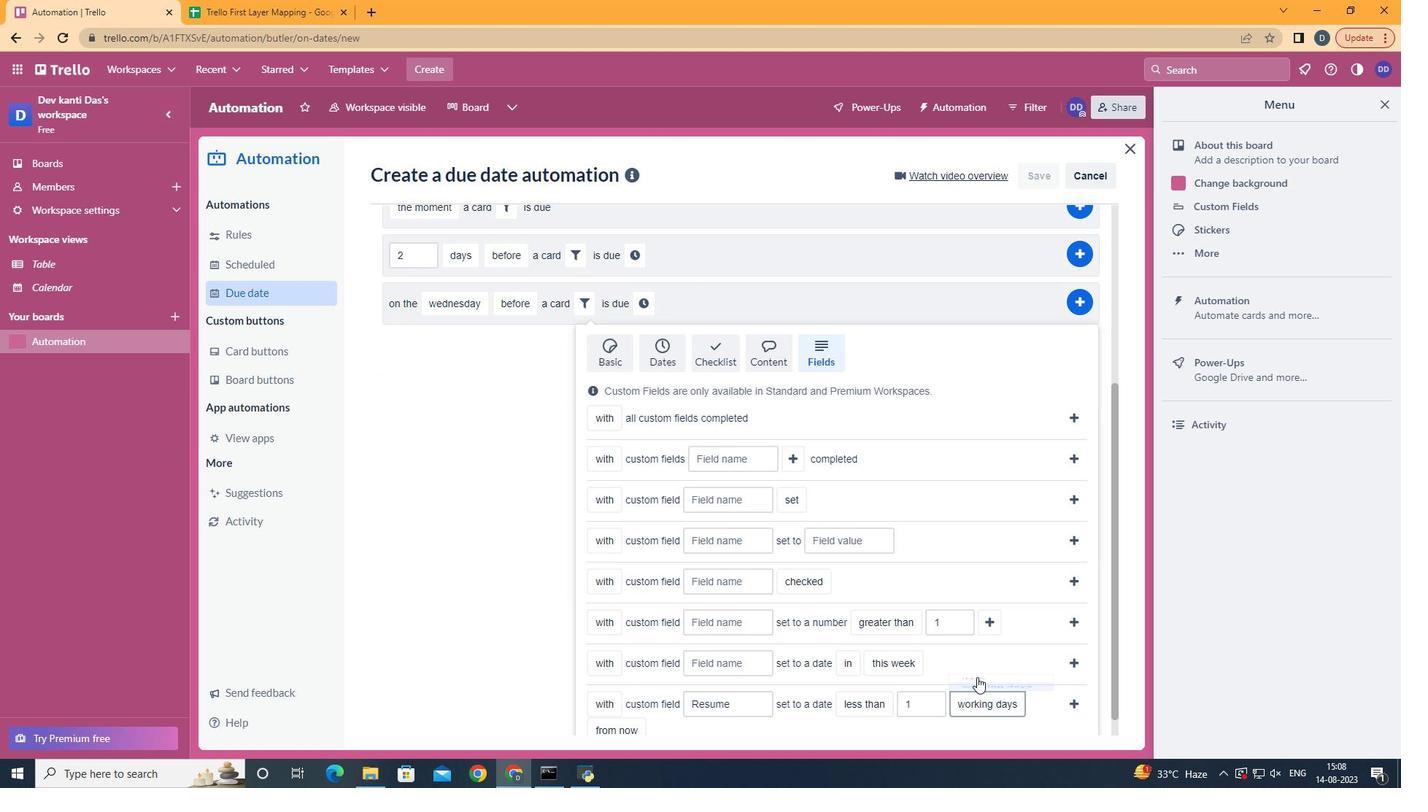 
Action: Mouse pressed left at (985, 685)
Screenshot: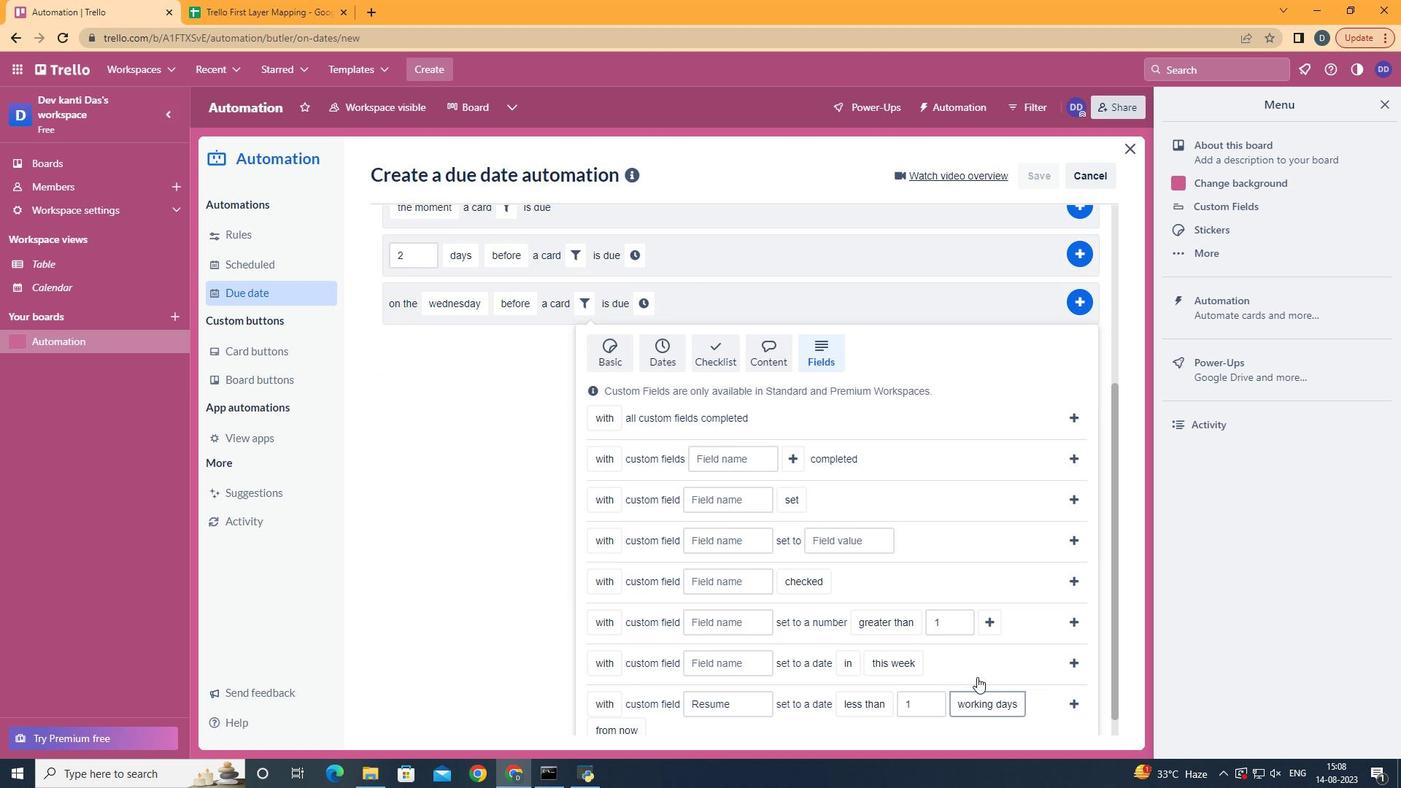 
Action: Mouse moved to (624, 715)
Screenshot: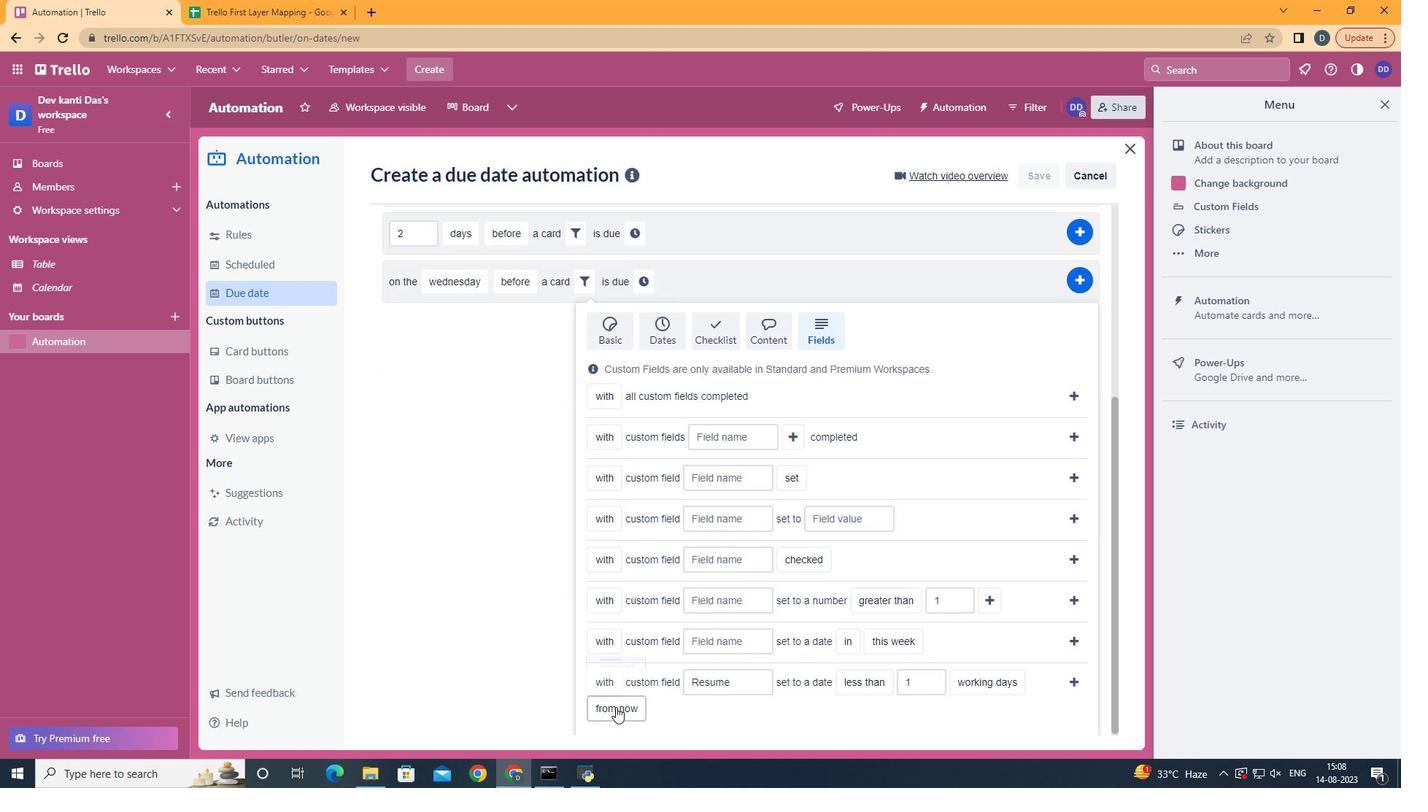 
Action: Mouse scrolled (624, 714) with delta (0, 0)
Screenshot: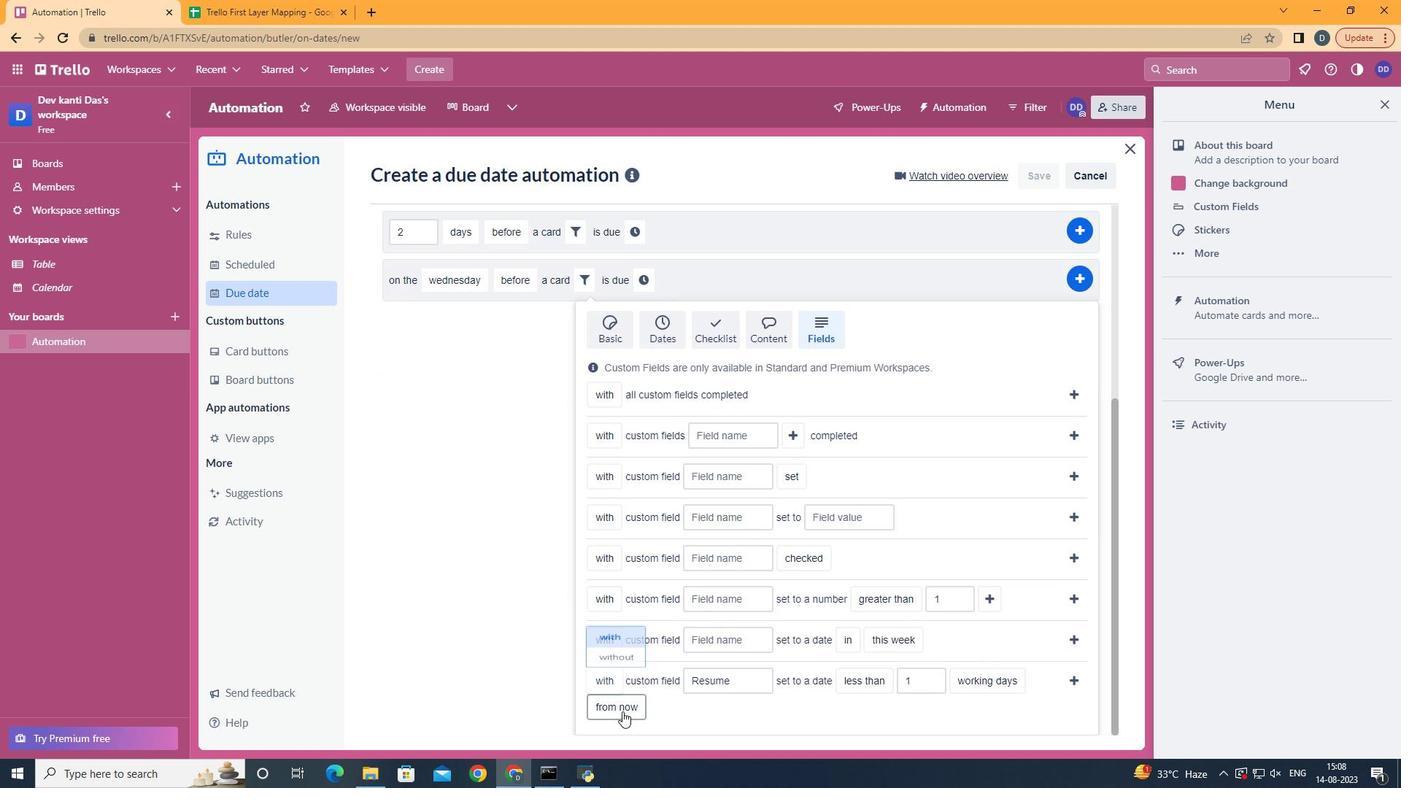 
Action: Mouse scrolled (624, 714) with delta (0, 0)
Screenshot: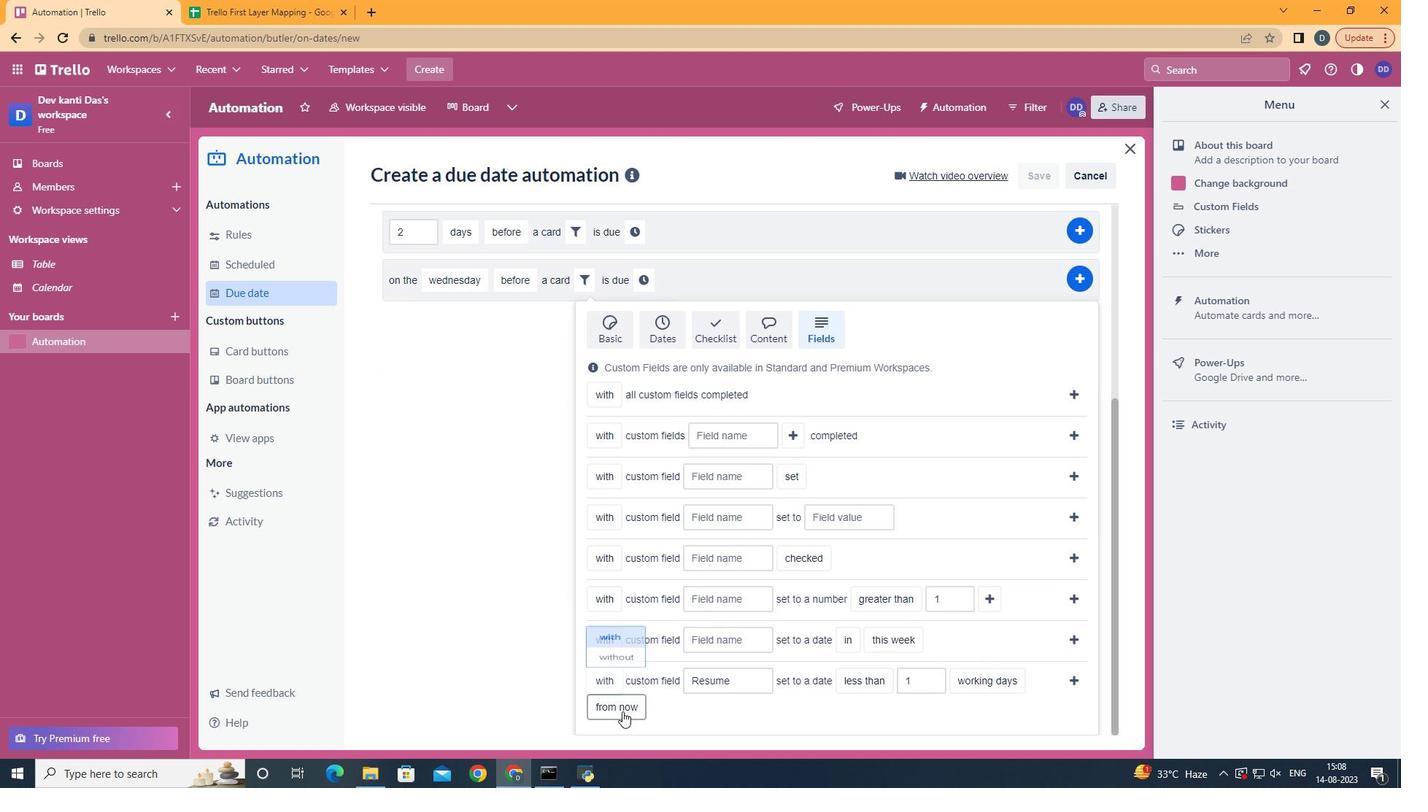 
Action: Mouse scrolled (624, 714) with delta (0, 0)
Screenshot: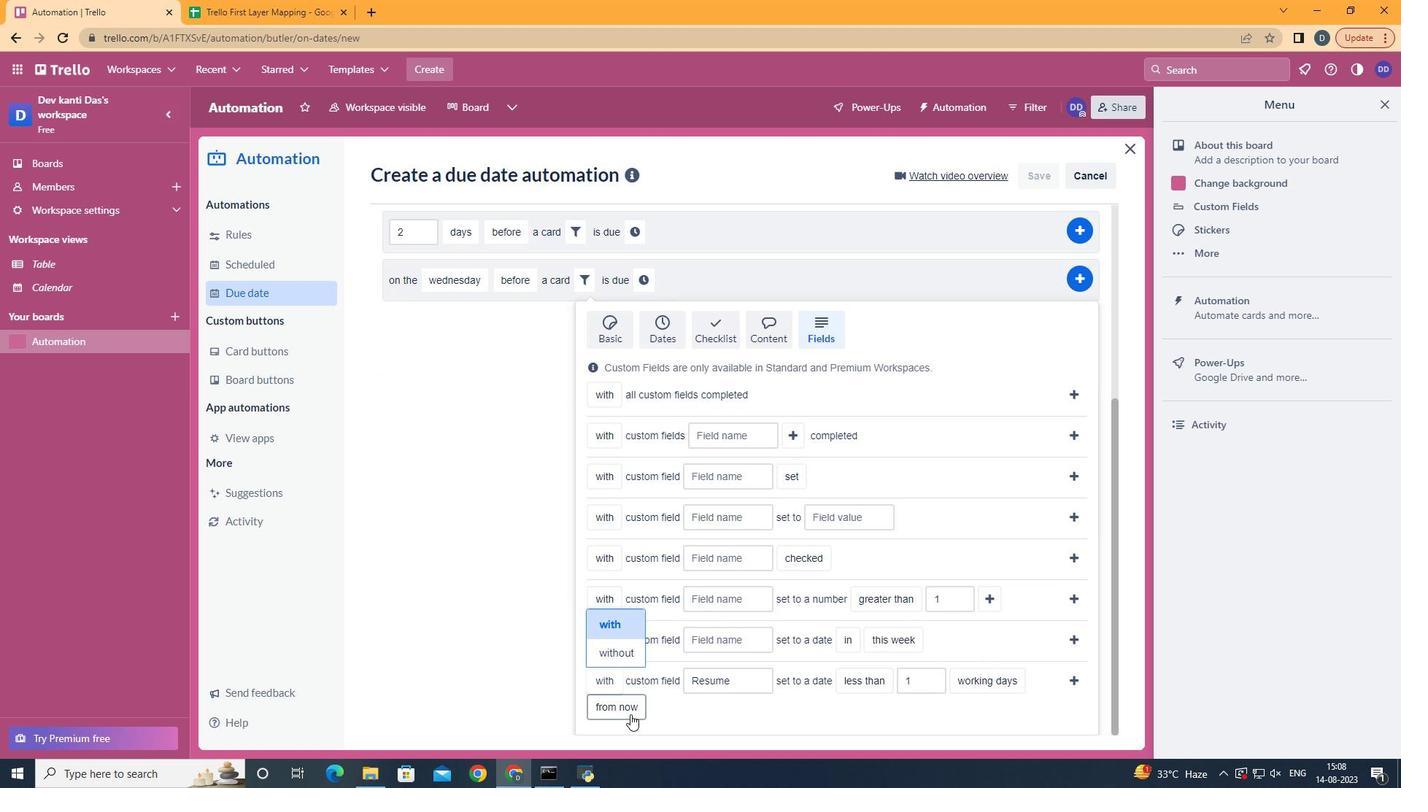 
Action: Mouse moved to (646, 687)
Screenshot: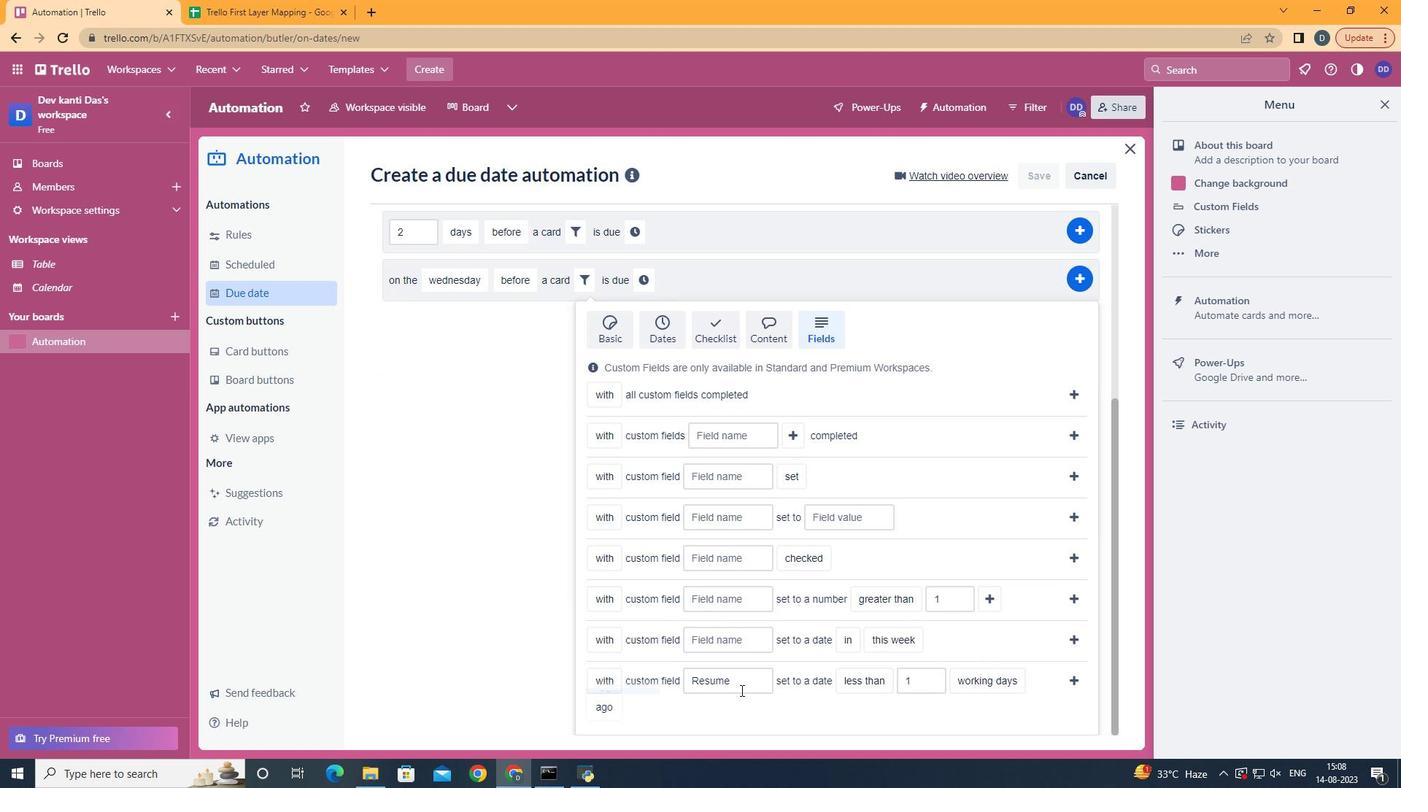 
Action: Mouse pressed left at (646, 687)
Screenshot: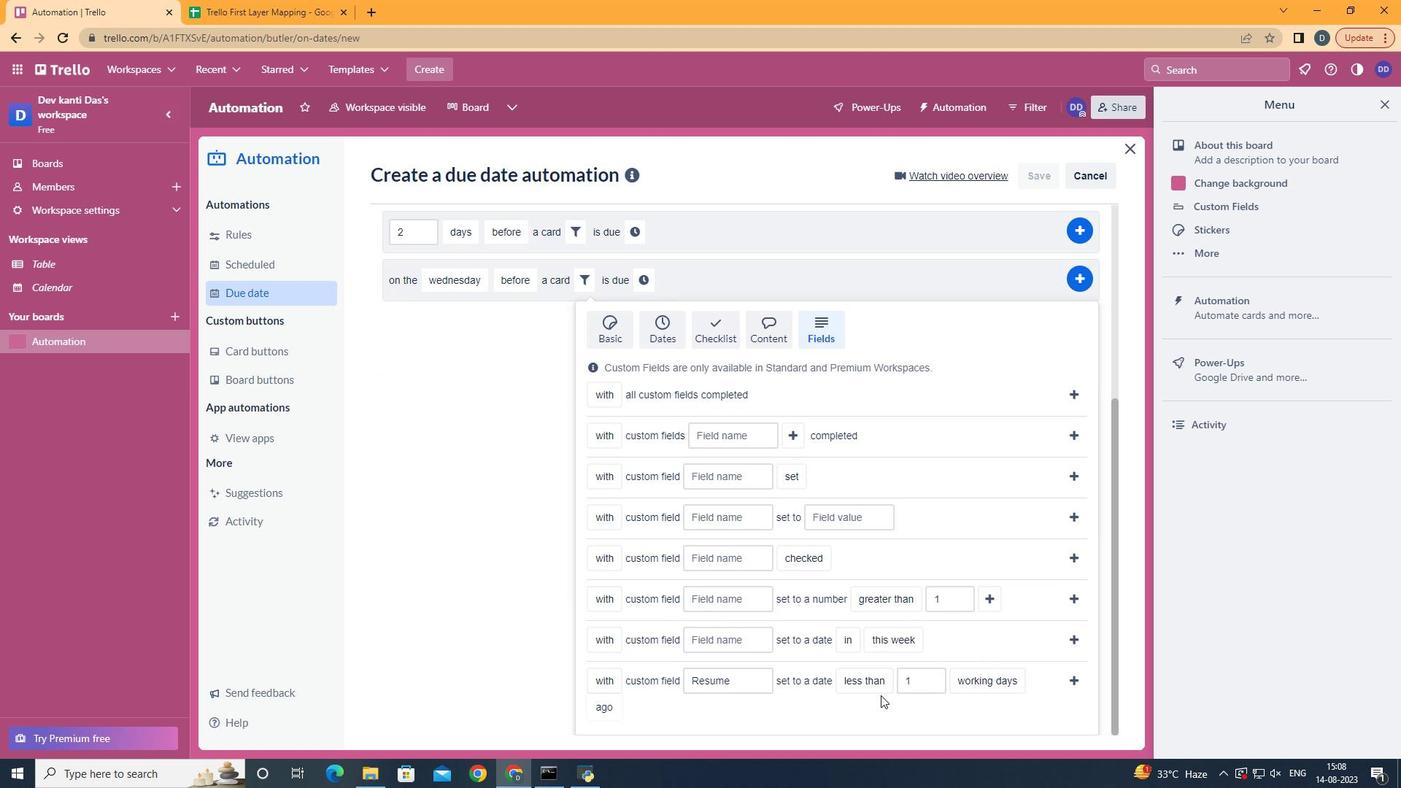 
Action: Mouse moved to (1081, 689)
Screenshot: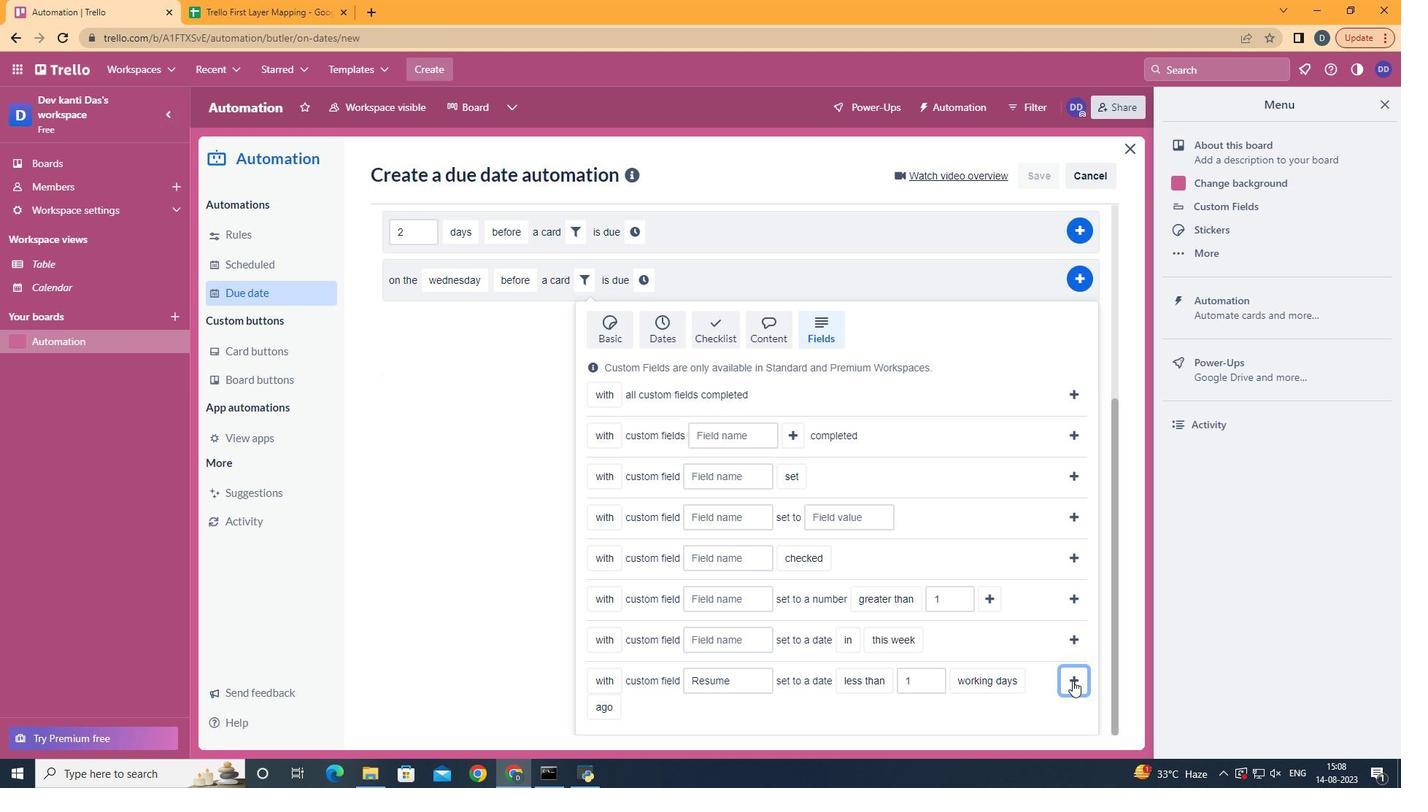 
Action: Mouse pressed left at (1081, 689)
Screenshot: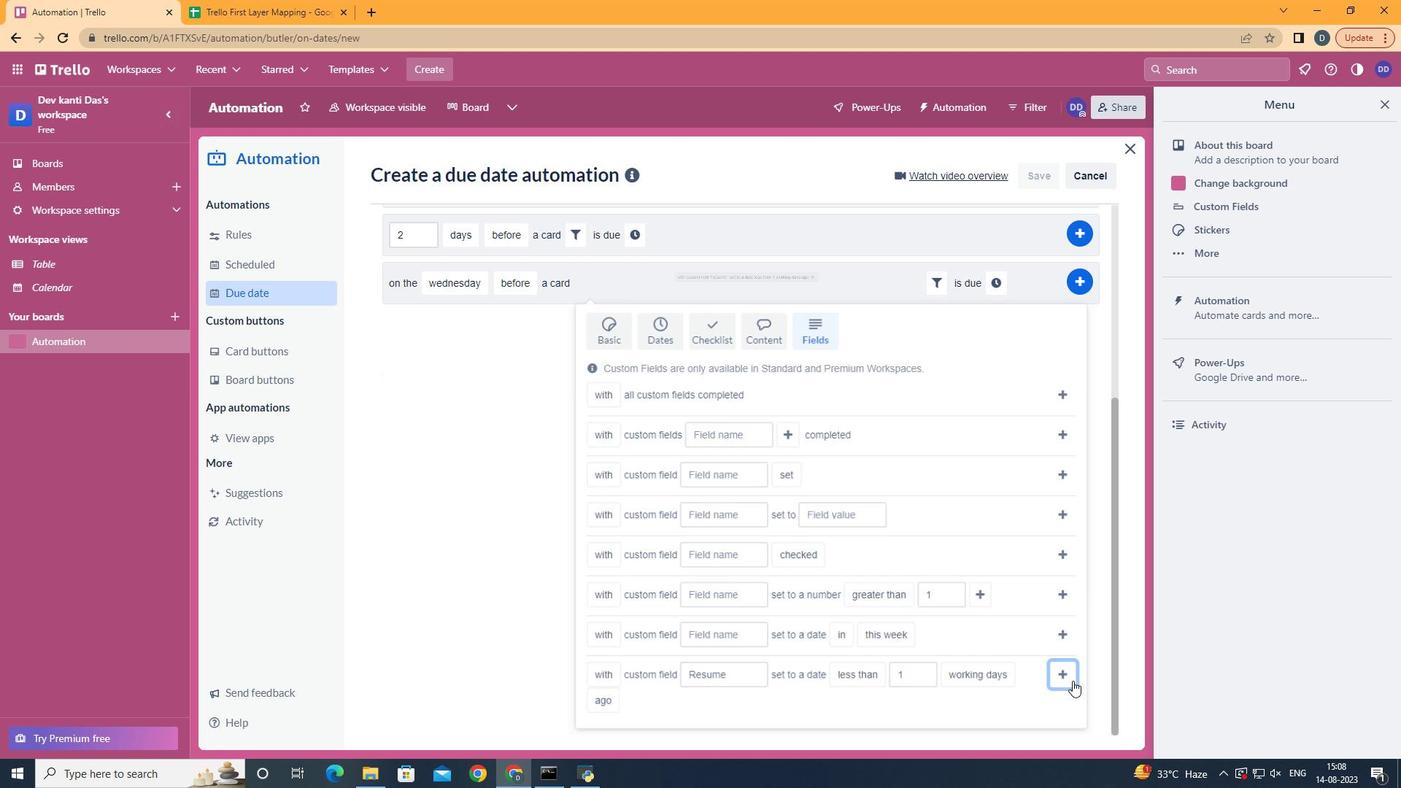 
Action: Mouse moved to (1006, 587)
Screenshot: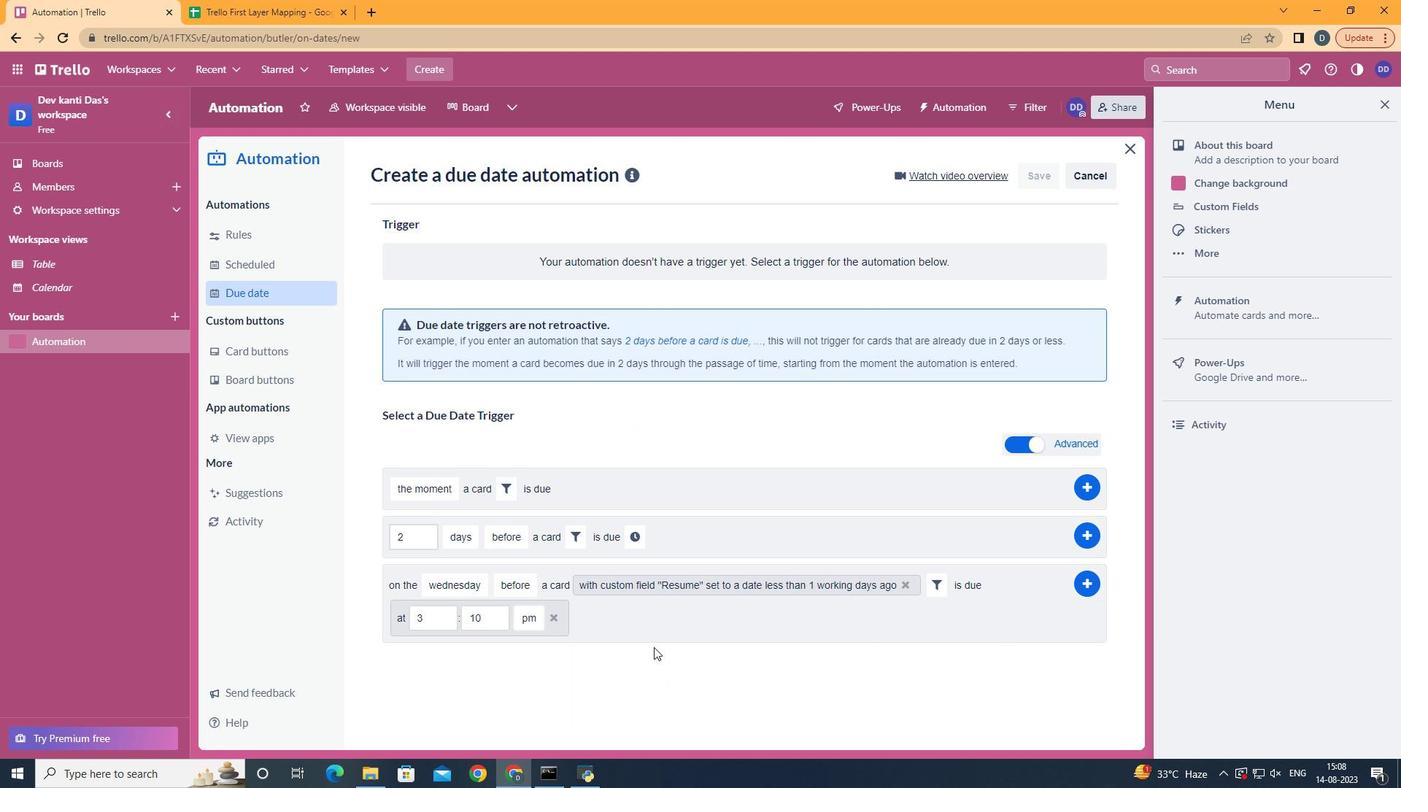 
Action: Mouse pressed left at (1006, 587)
Screenshot: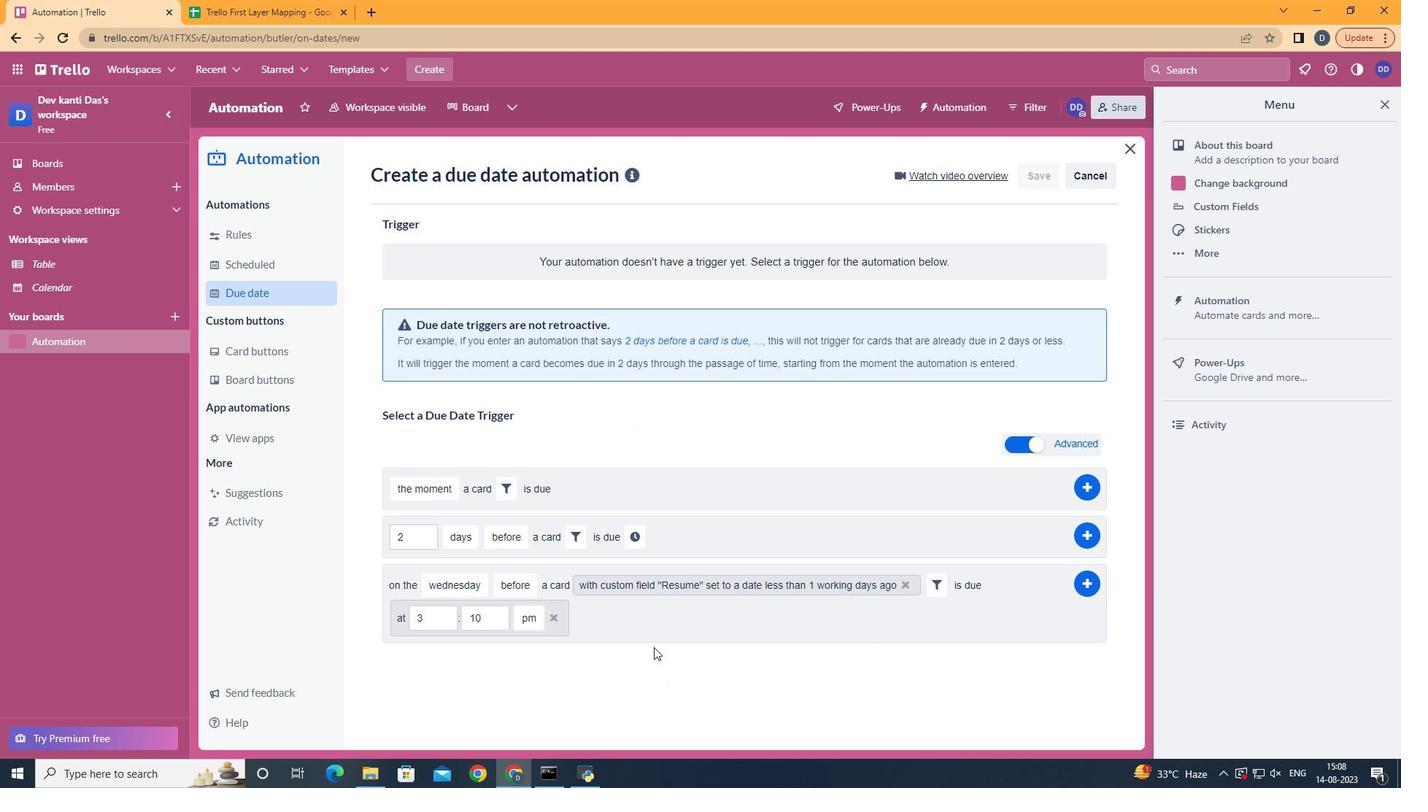 
Action: Mouse moved to (447, 624)
Screenshot: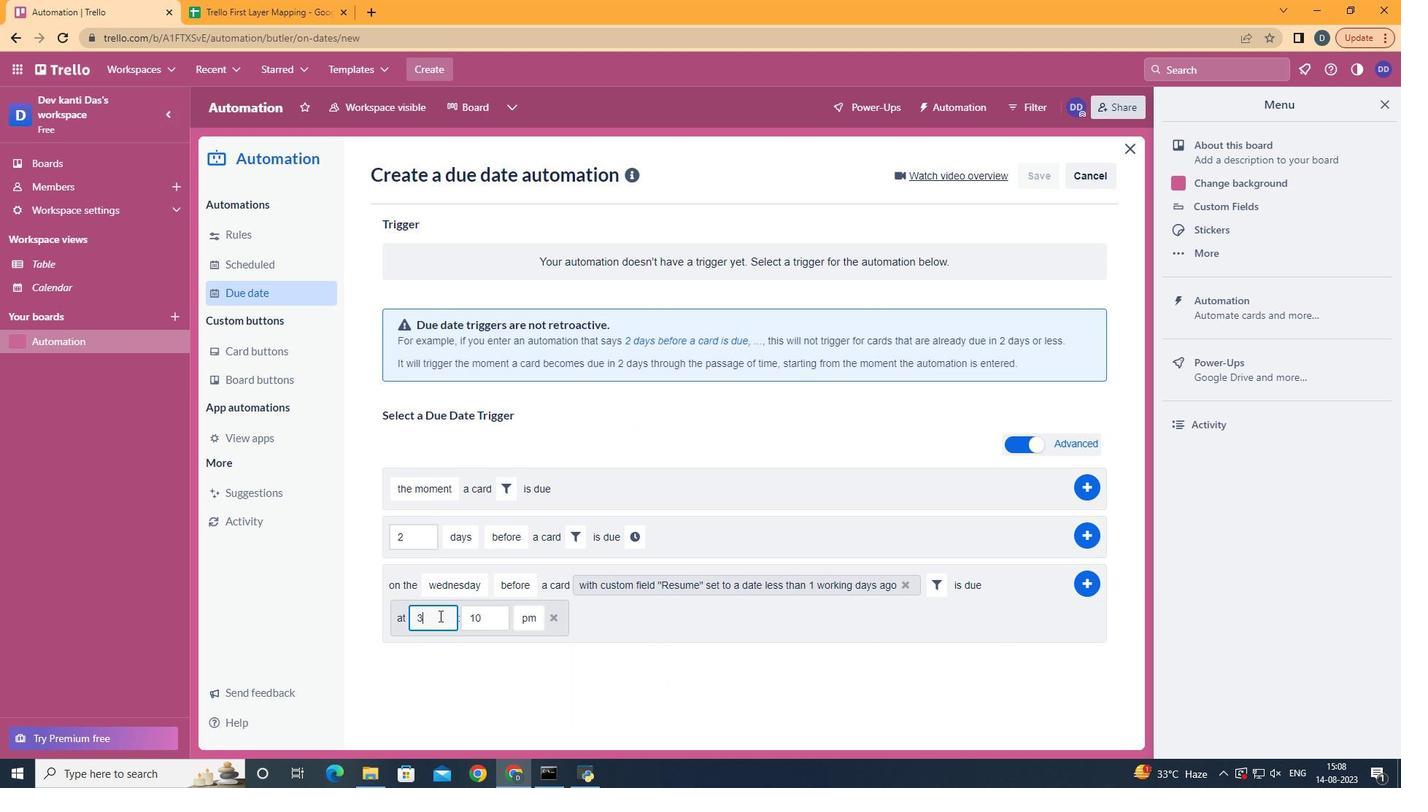 
Action: Mouse pressed left at (447, 624)
Screenshot: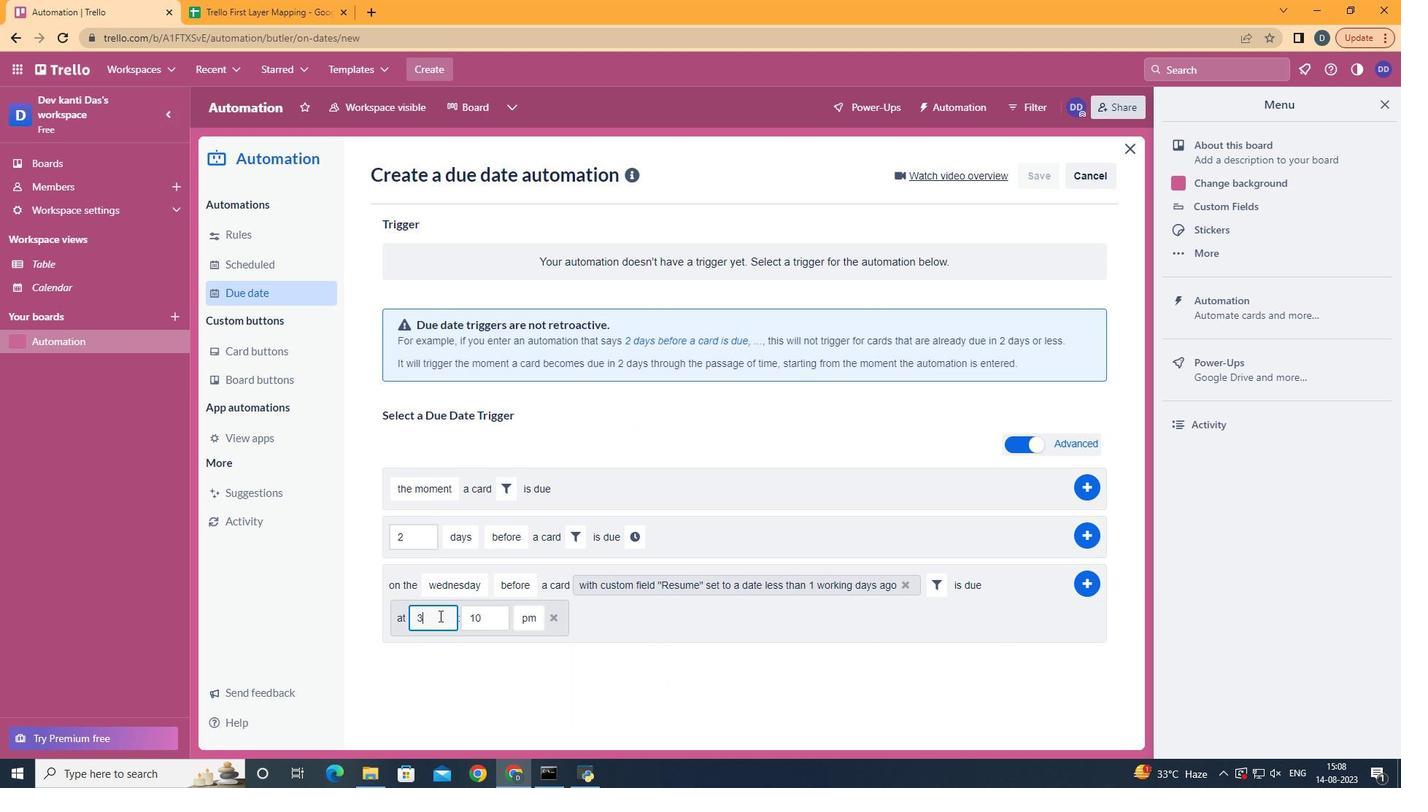 
Action: Mouse moved to (447, 624)
Screenshot: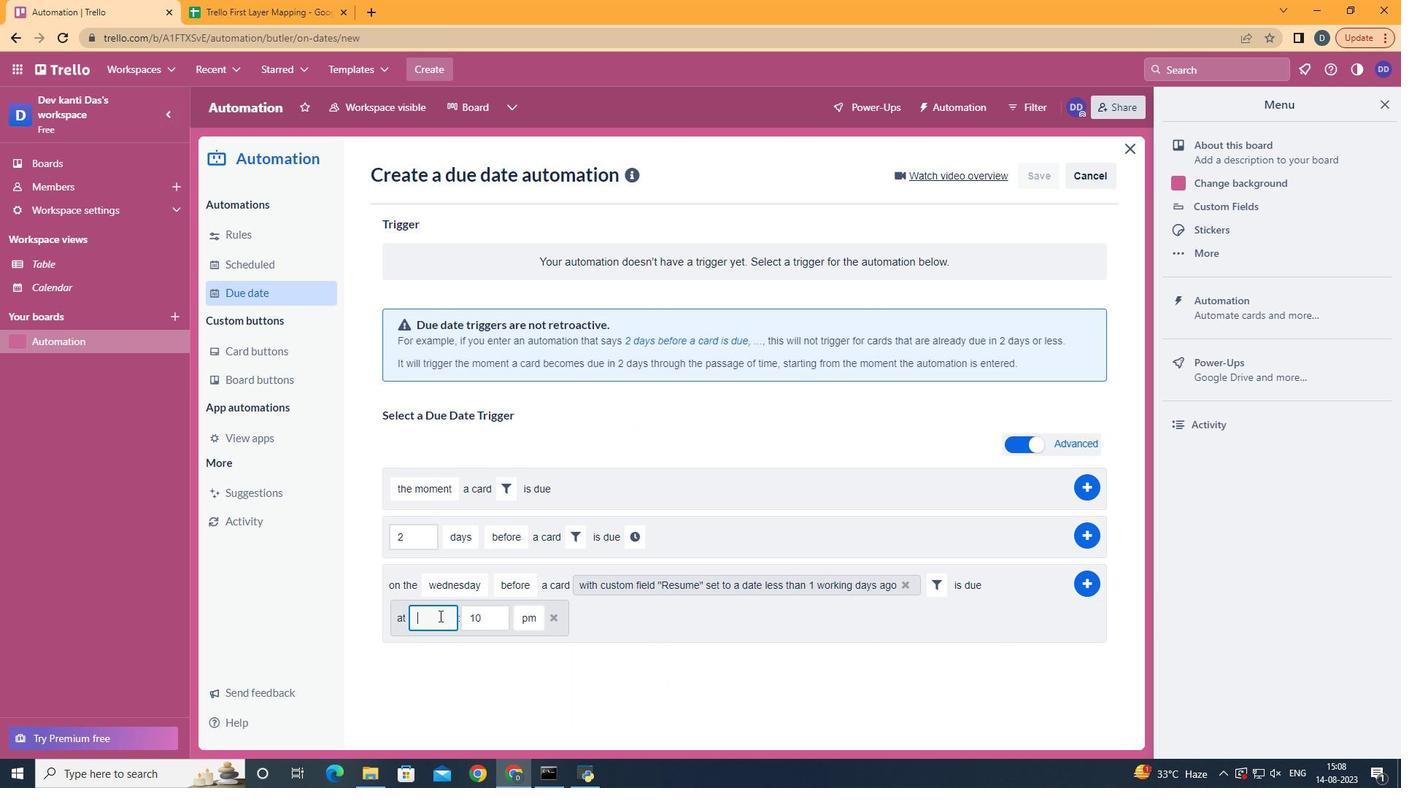 
Action: Key pressed <Key.backspace><Key.backspace>11
Screenshot: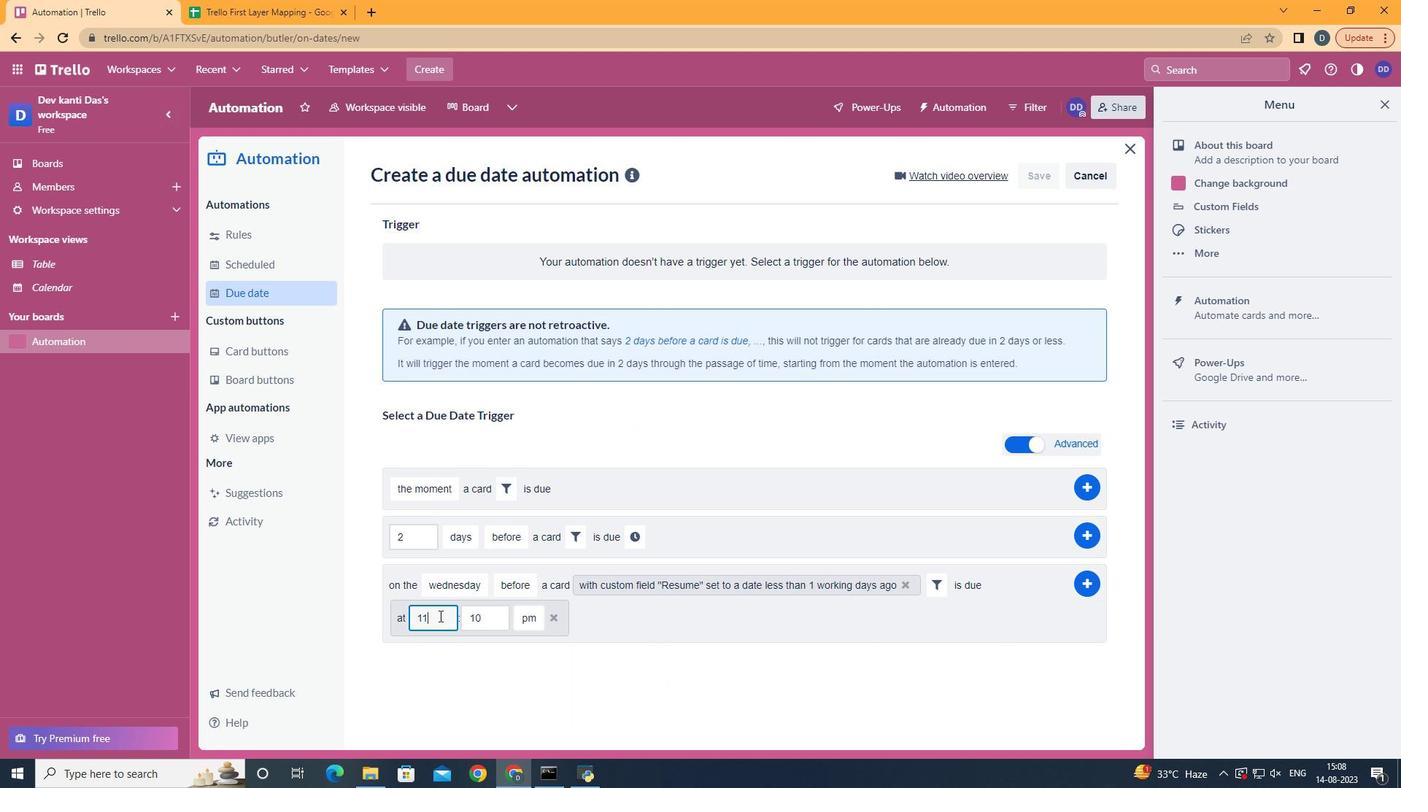 
Action: Mouse moved to (492, 633)
Screenshot: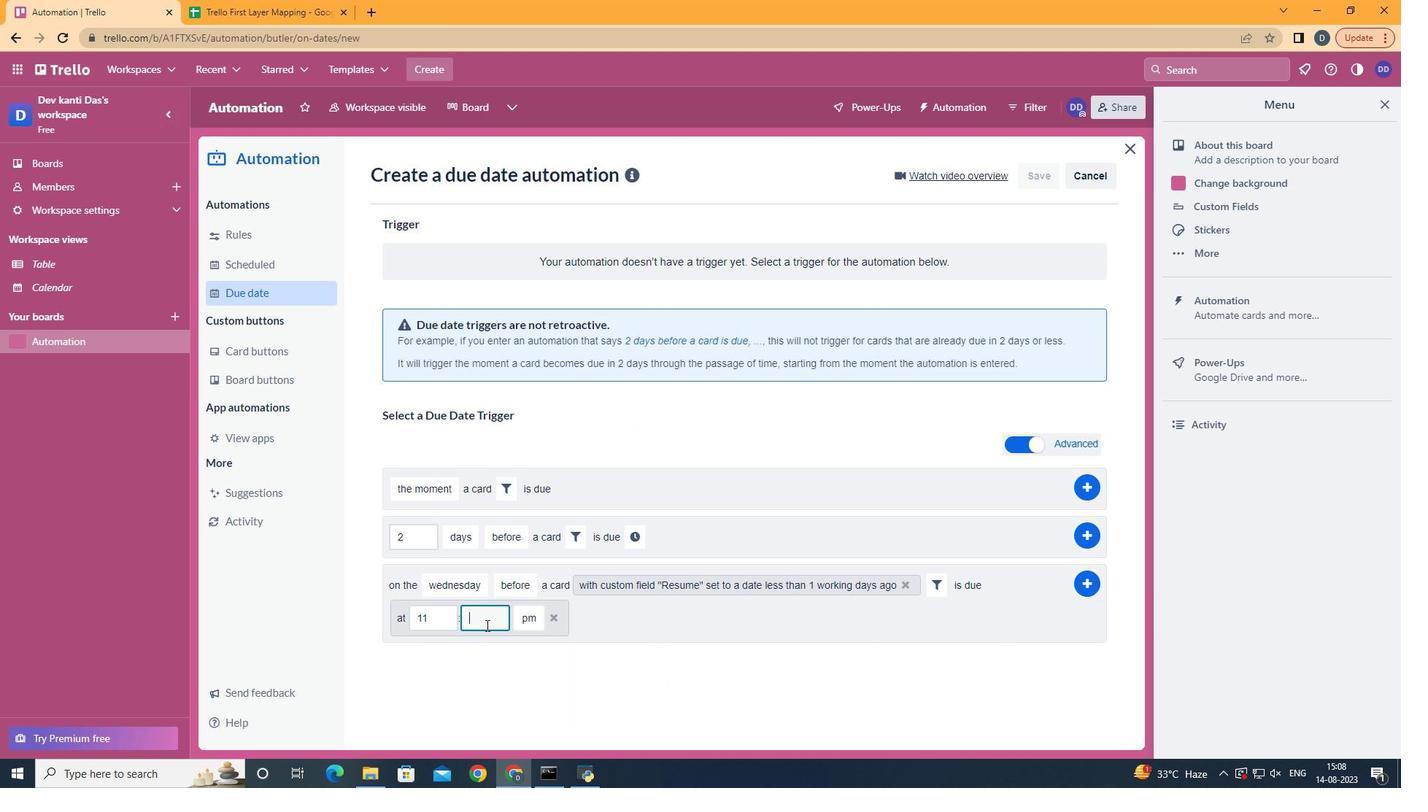 
Action: Mouse pressed left at (492, 633)
Screenshot: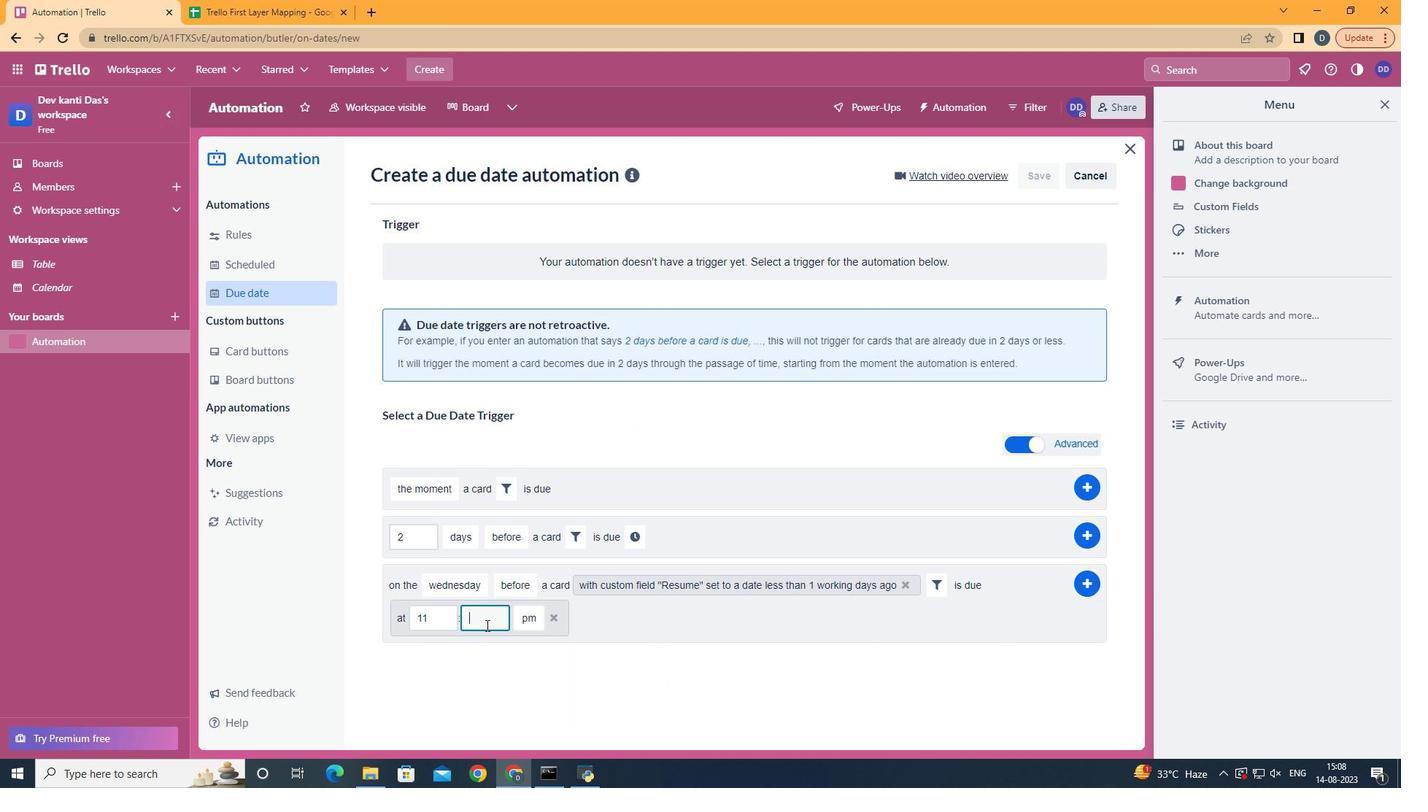 
Action: Mouse moved to (494, 633)
Screenshot: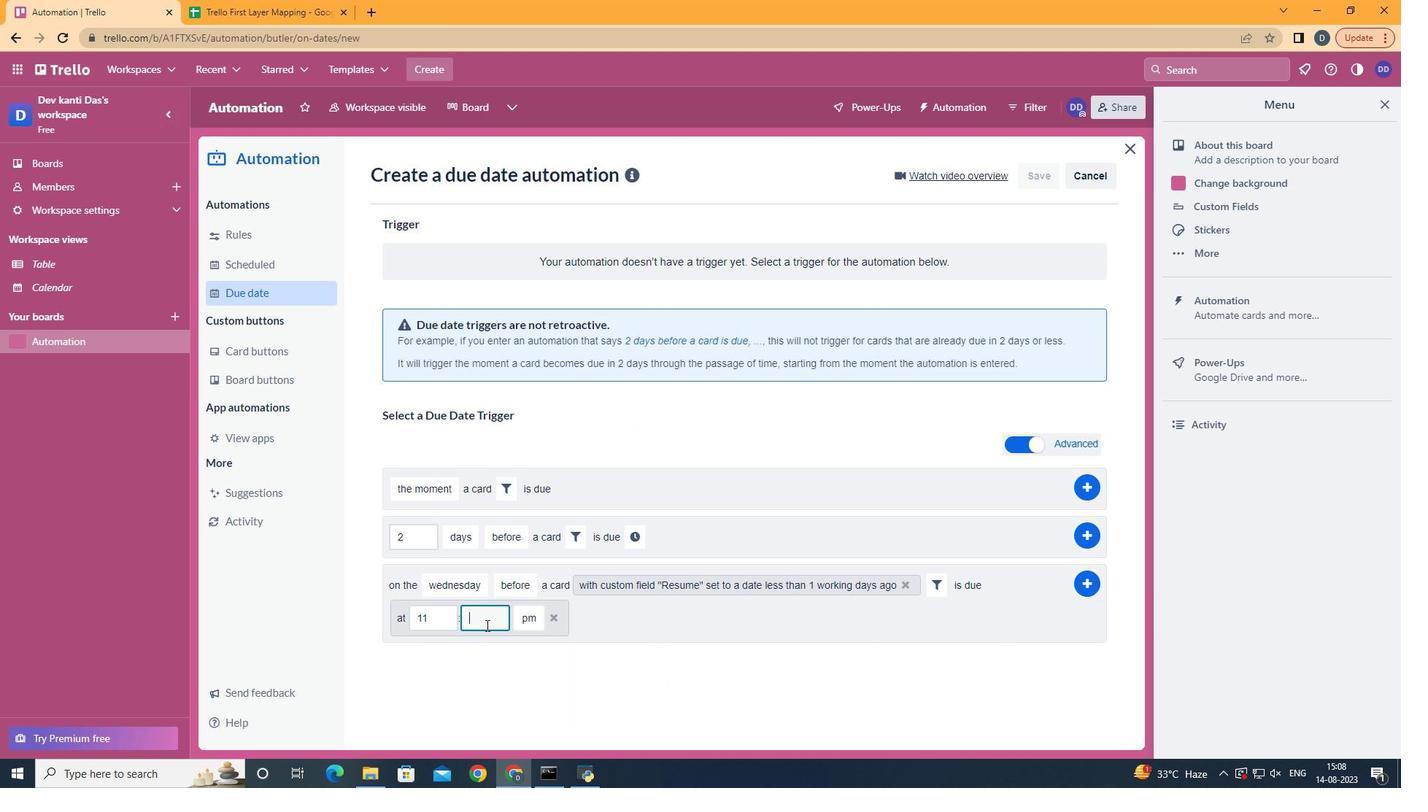
Action: Key pressed <Key.backspace><Key.backspace>00
Screenshot: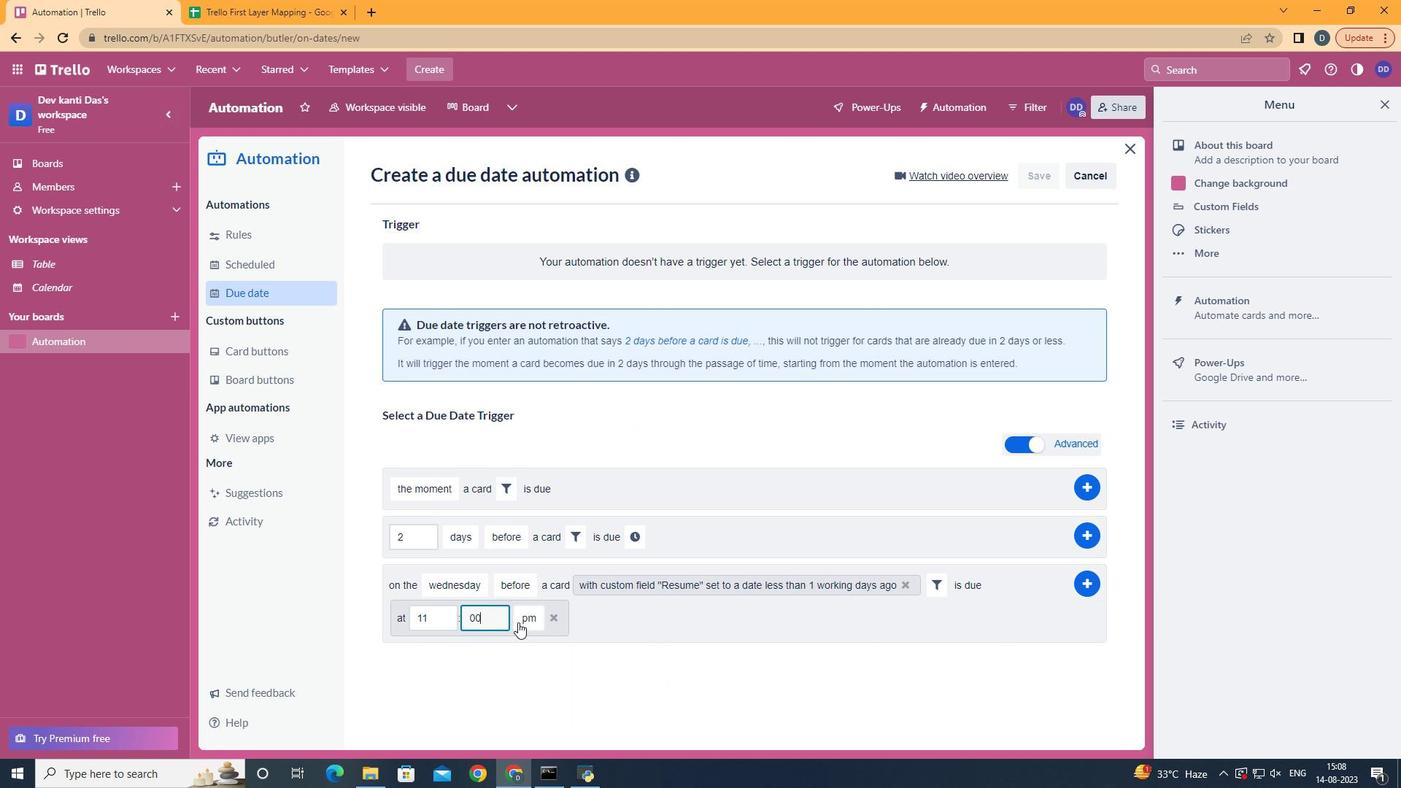 
Action: Mouse moved to (536, 643)
Screenshot: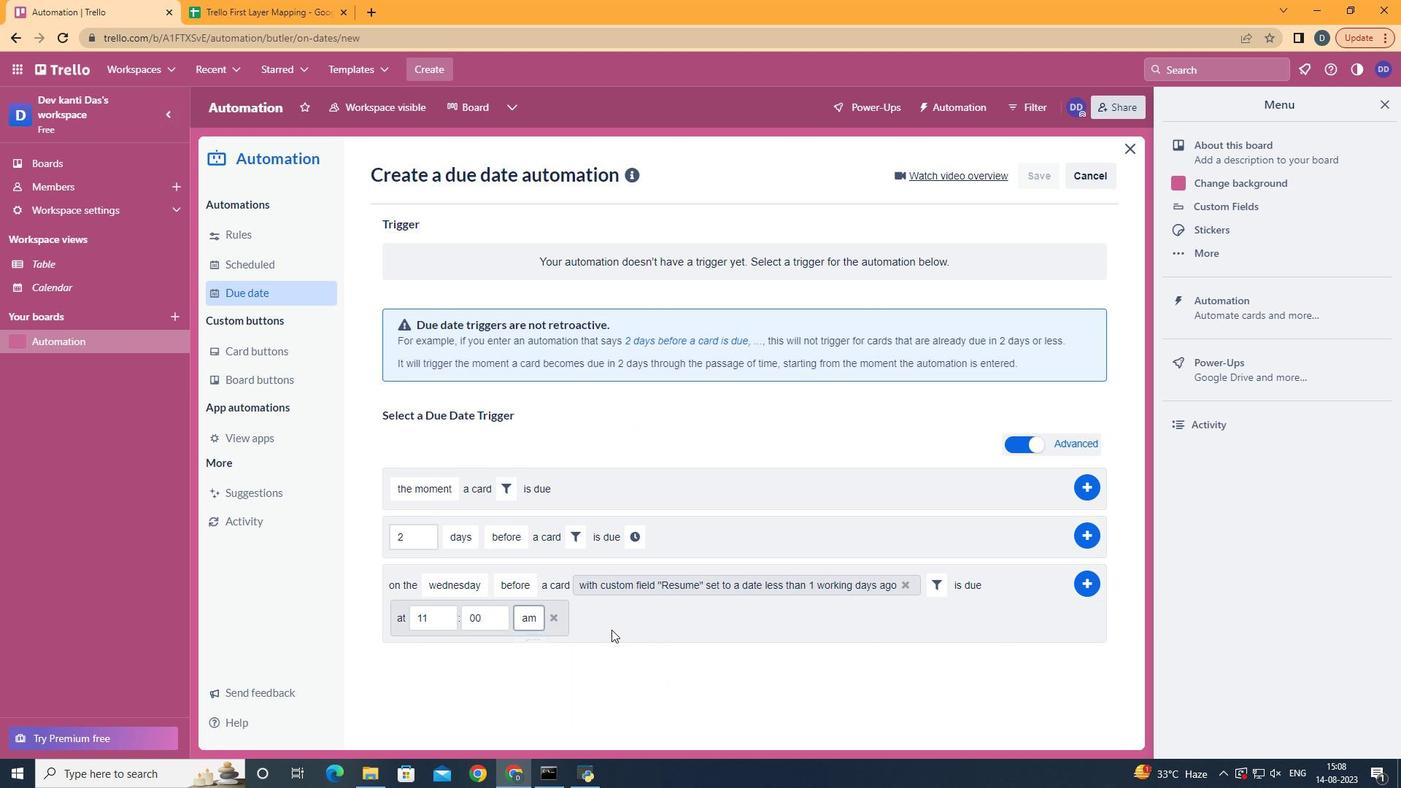 
Action: Mouse pressed left at (536, 643)
Screenshot: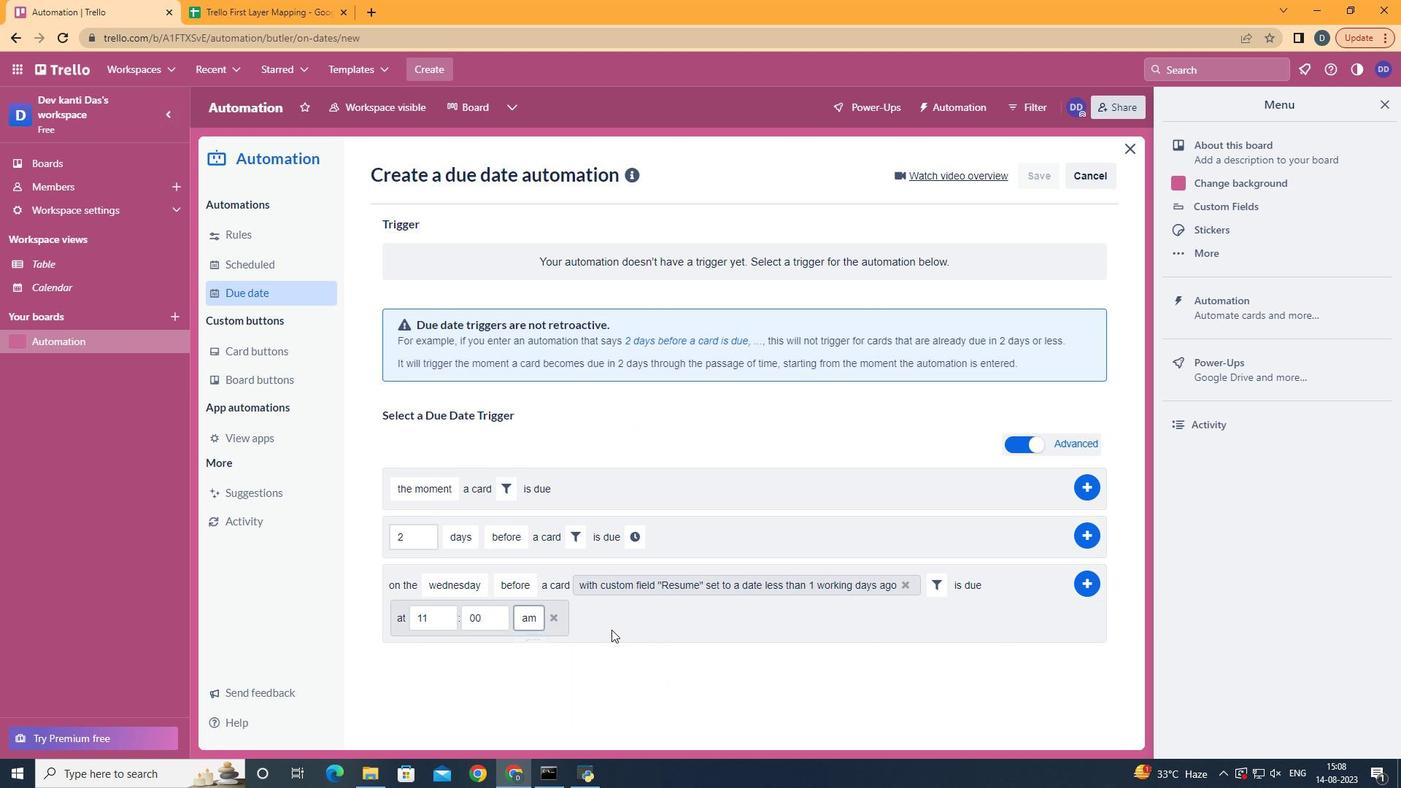 
Action: Mouse moved to (1100, 588)
Screenshot: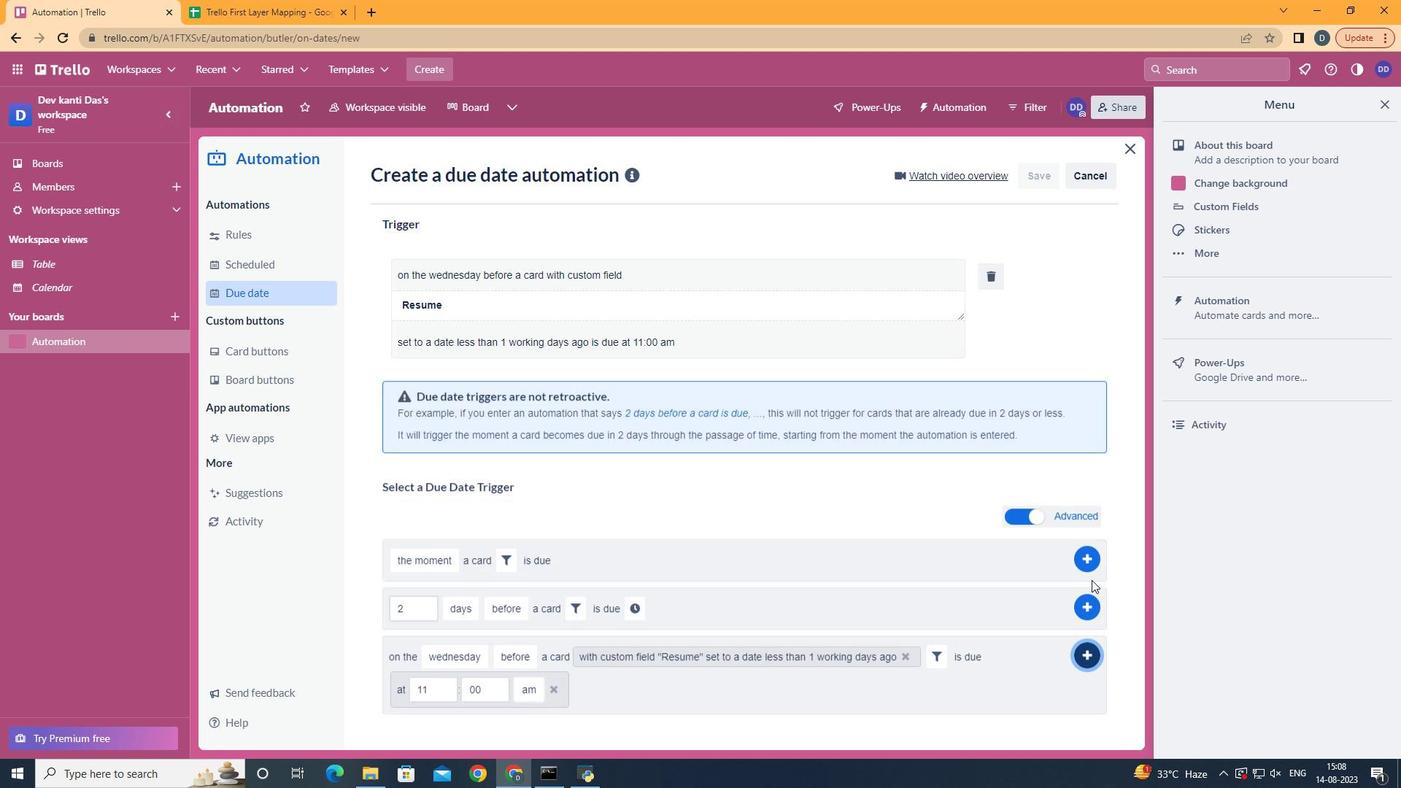 
Action: Mouse pressed left at (1100, 588)
Screenshot: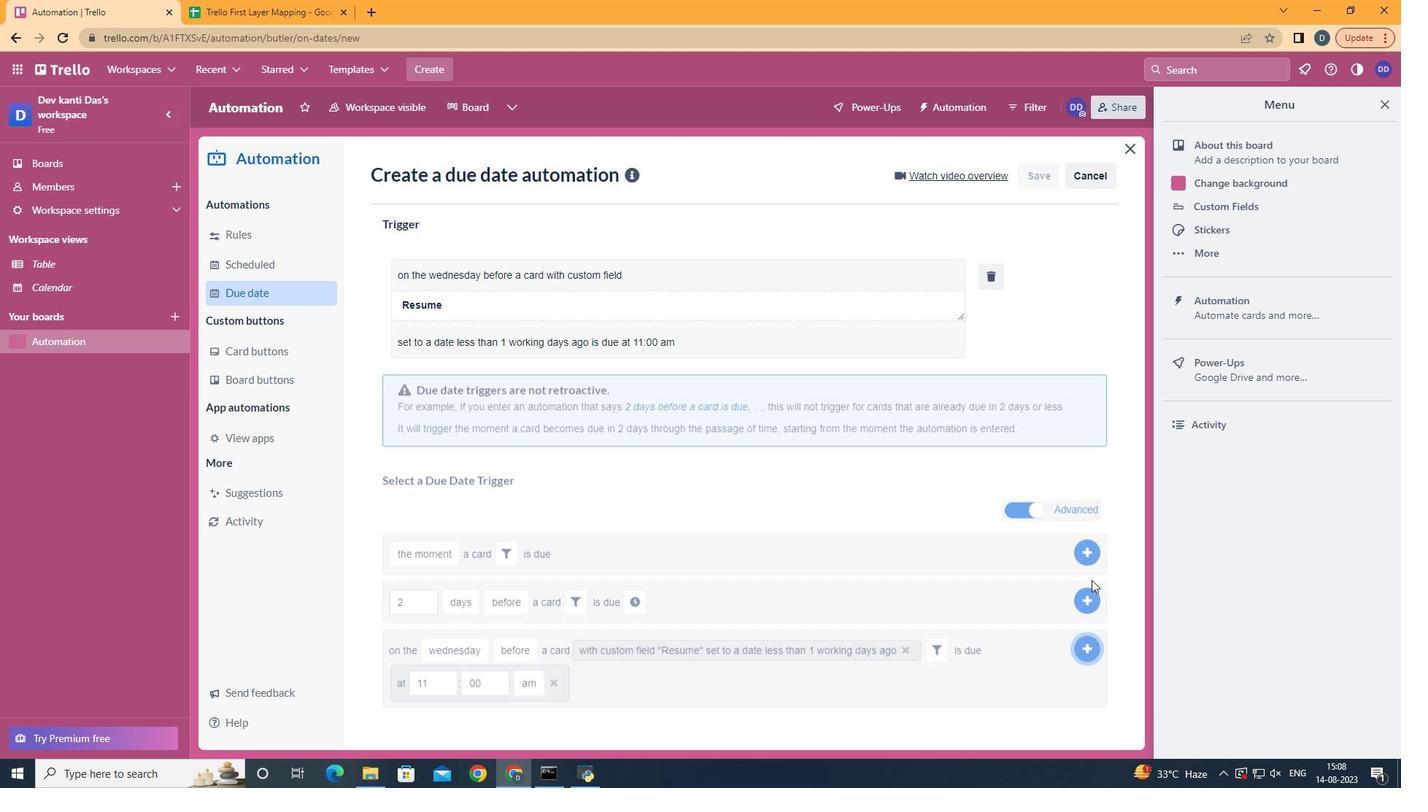 
